 Task: Create a due date automation trigger when advanced on, on the monday of the week before a card is due add basic assigned to member @aryan at 11:00 AM.
Action: Mouse moved to (1364, 122)
Screenshot: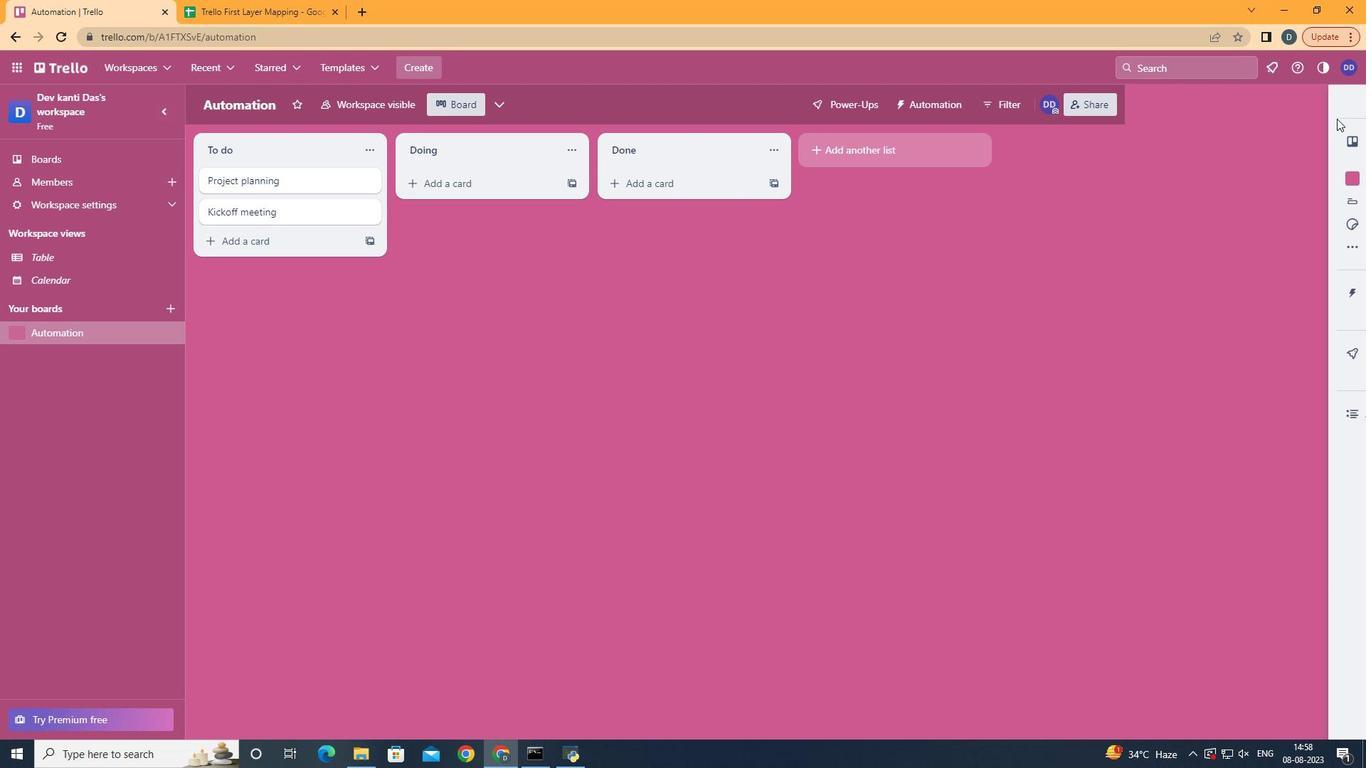 
Action: Mouse pressed left at (1364, 122)
Screenshot: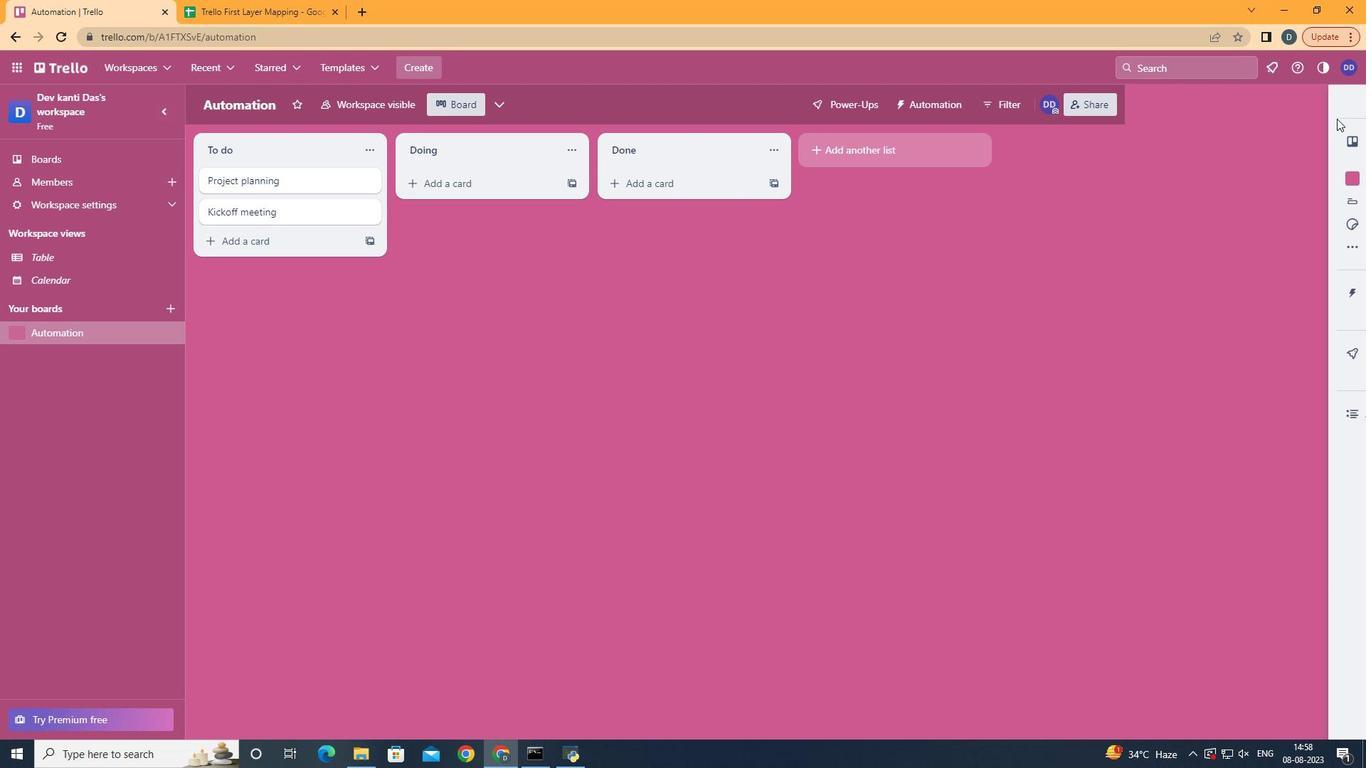 
Action: Mouse moved to (1217, 318)
Screenshot: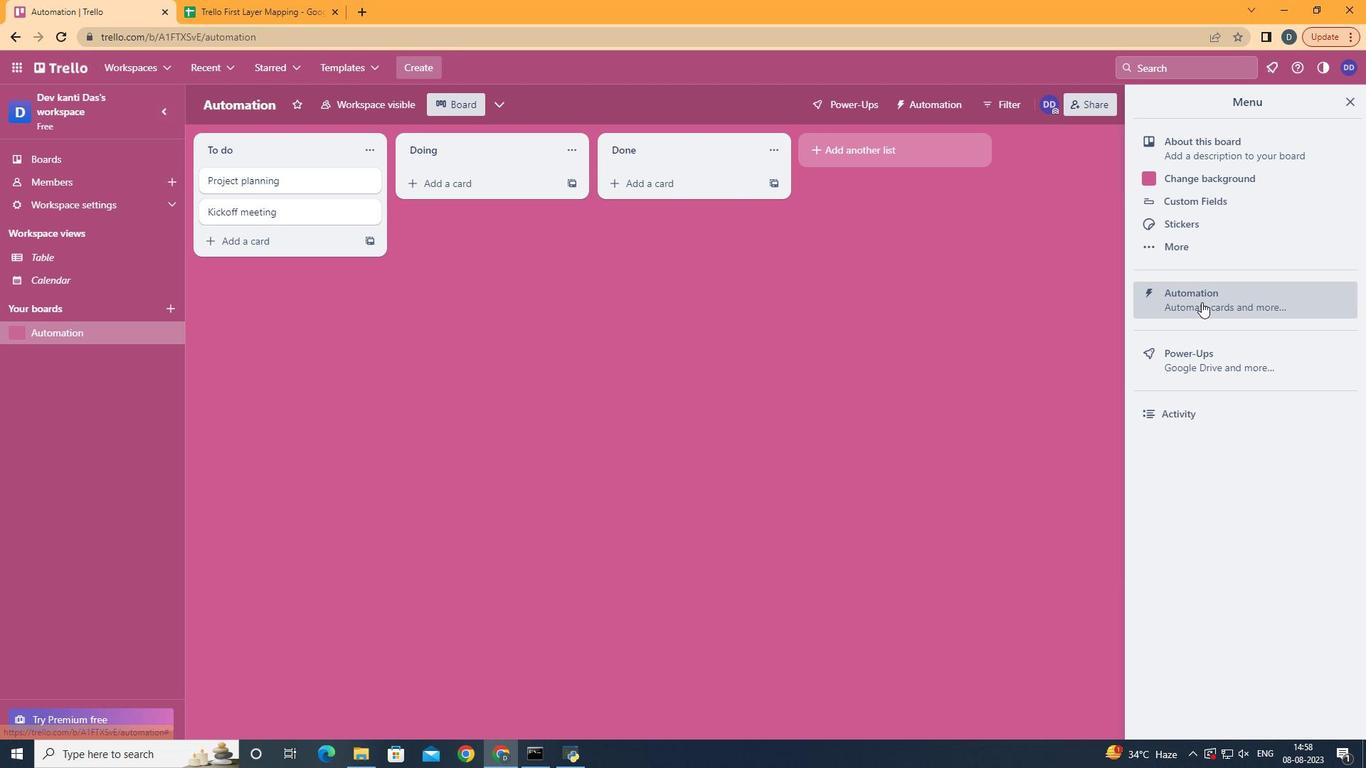 
Action: Mouse pressed left at (1217, 318)
Screenshot: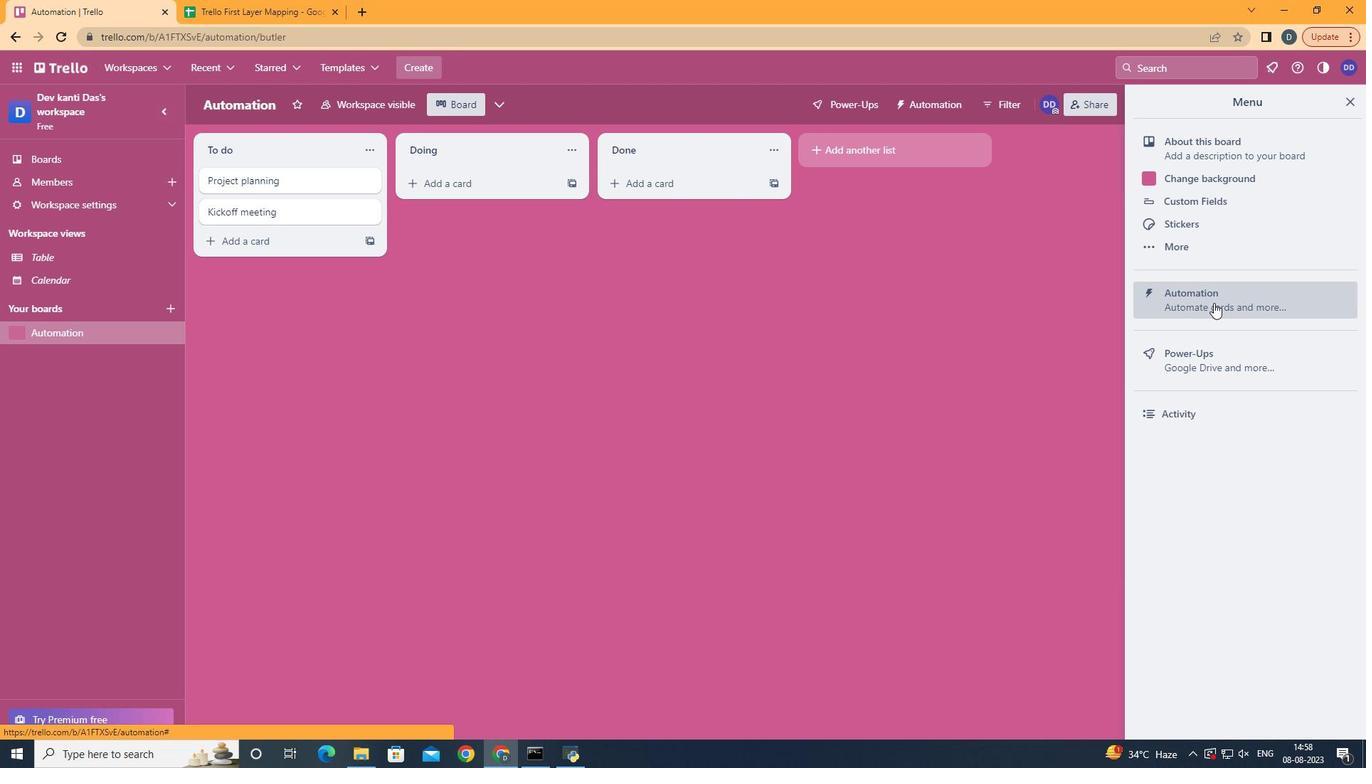 
Action: Mouse moved to (241, 301)
Screenshot: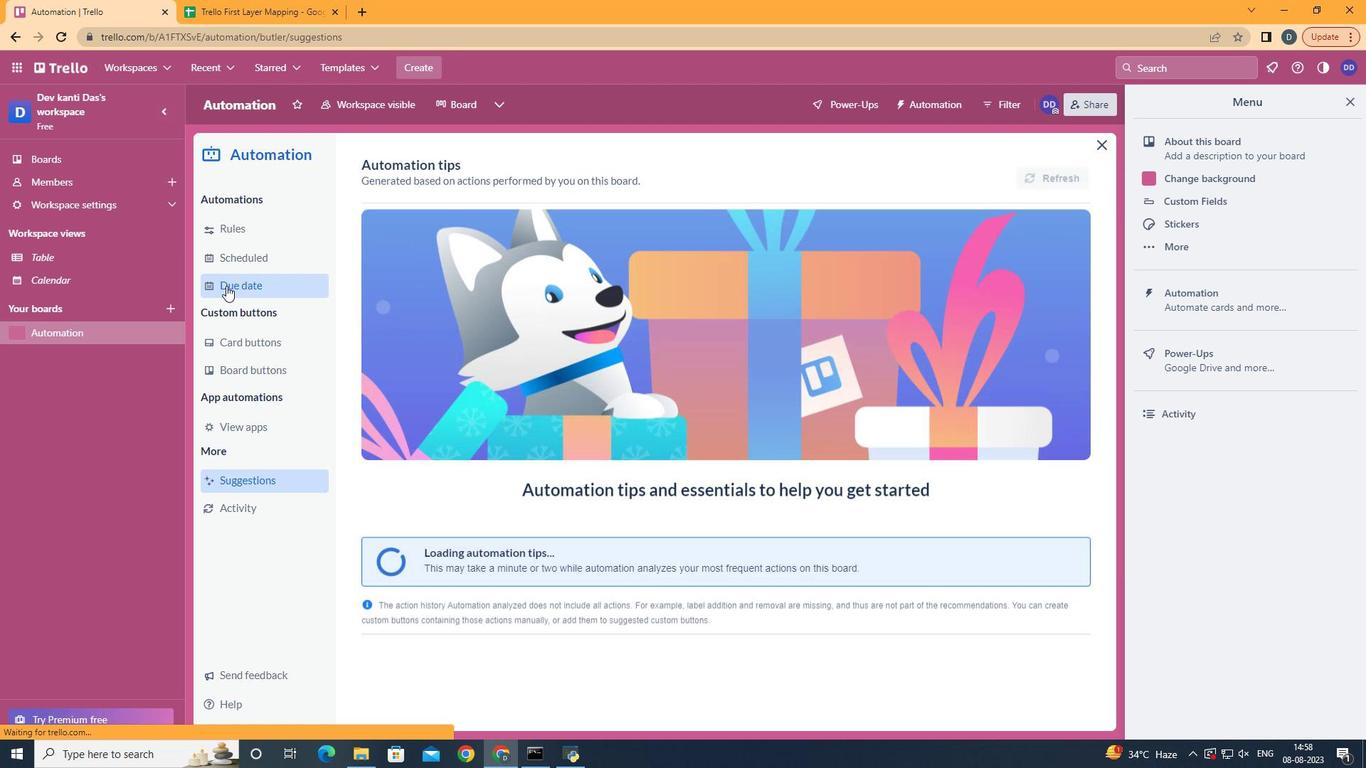 
Action: Mouse pressed left at (241, 301)
Screenshot: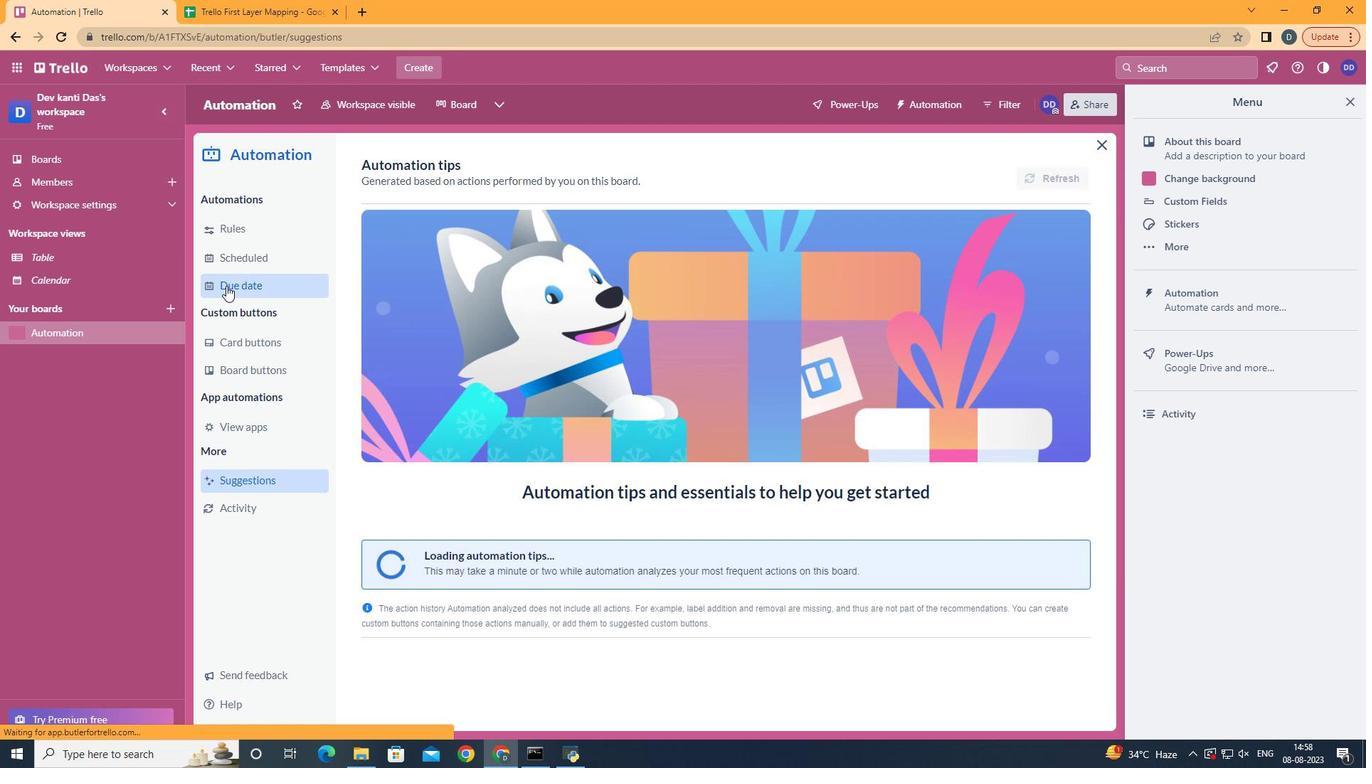 
Action: Mouse moved to (1019, 181)
Screenshot: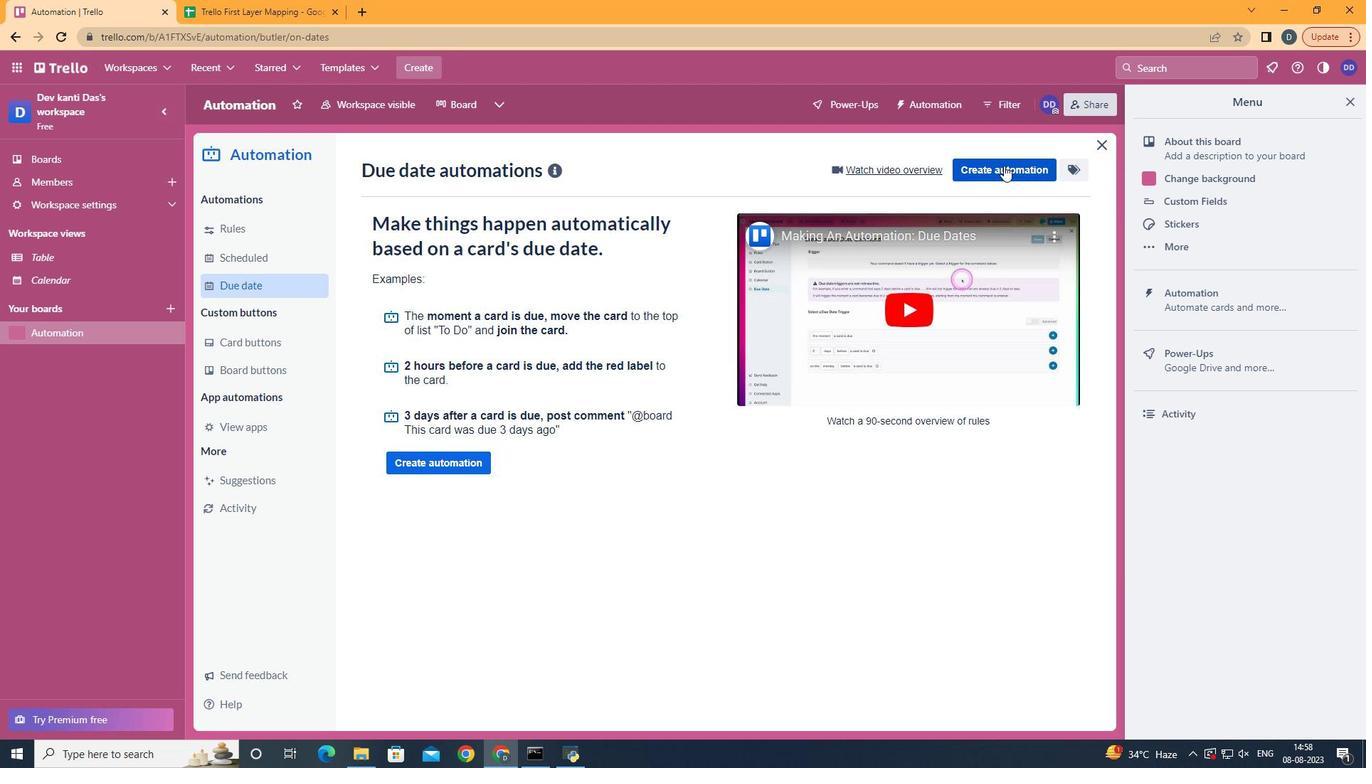 
Action: Mouse pressed left at (1019, 181)
Screenshot: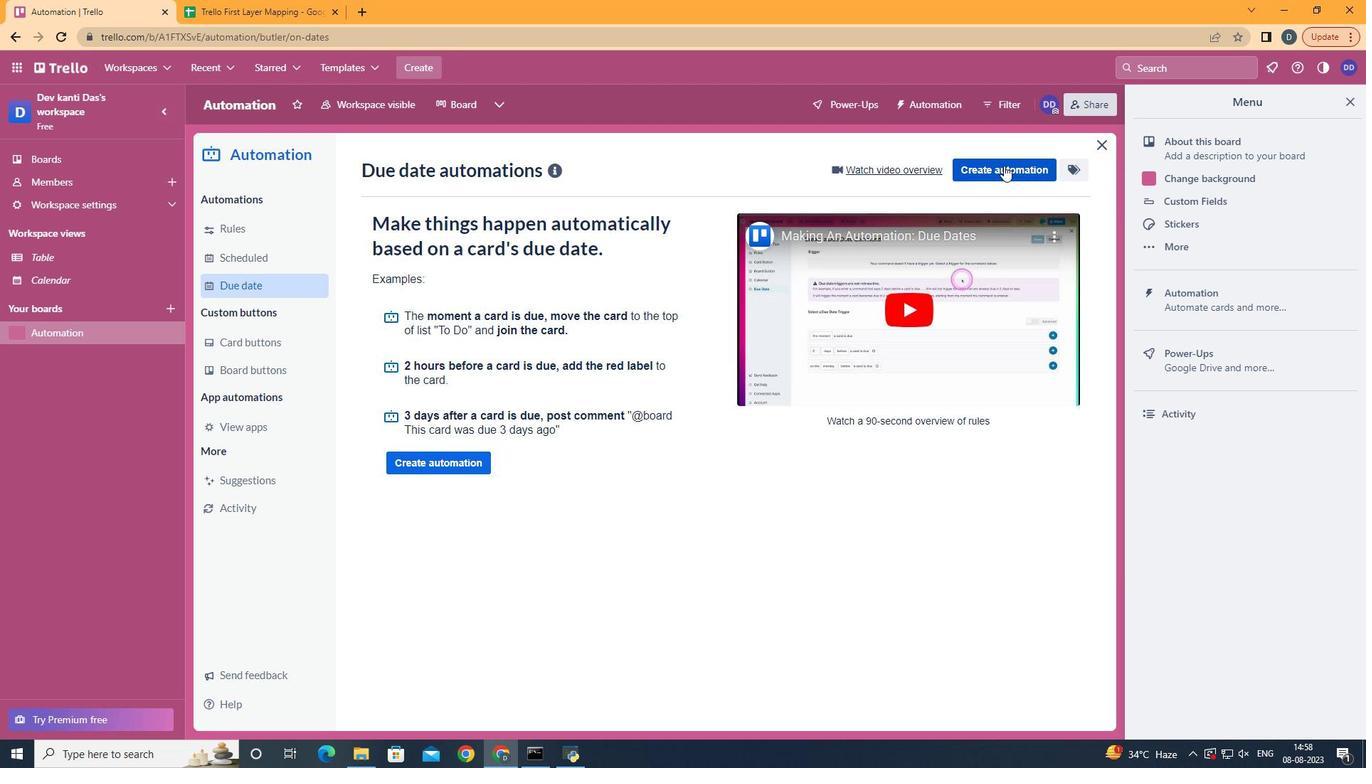 
Action: Mouse moved to (761, 323)
Screenshot: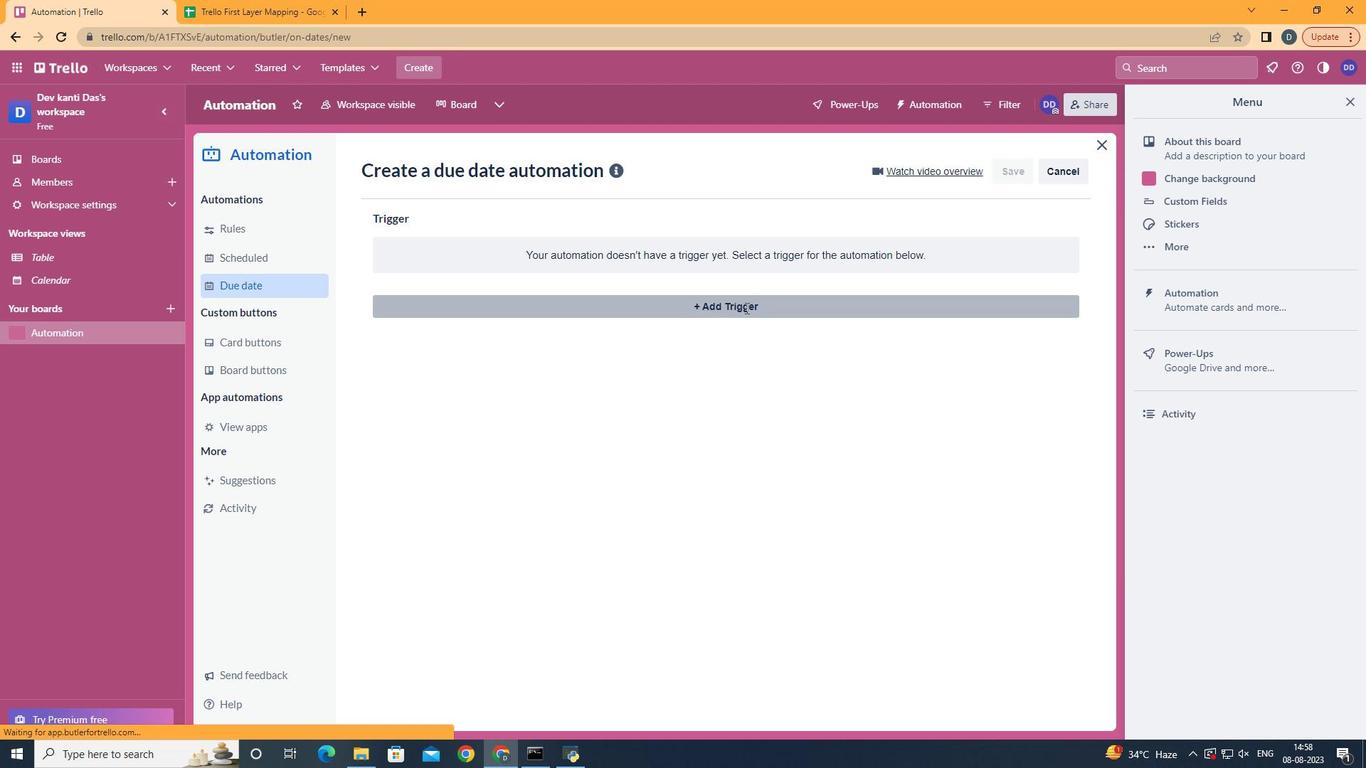 
Action: Mouse pressed left at (761, 323)
Screenshot: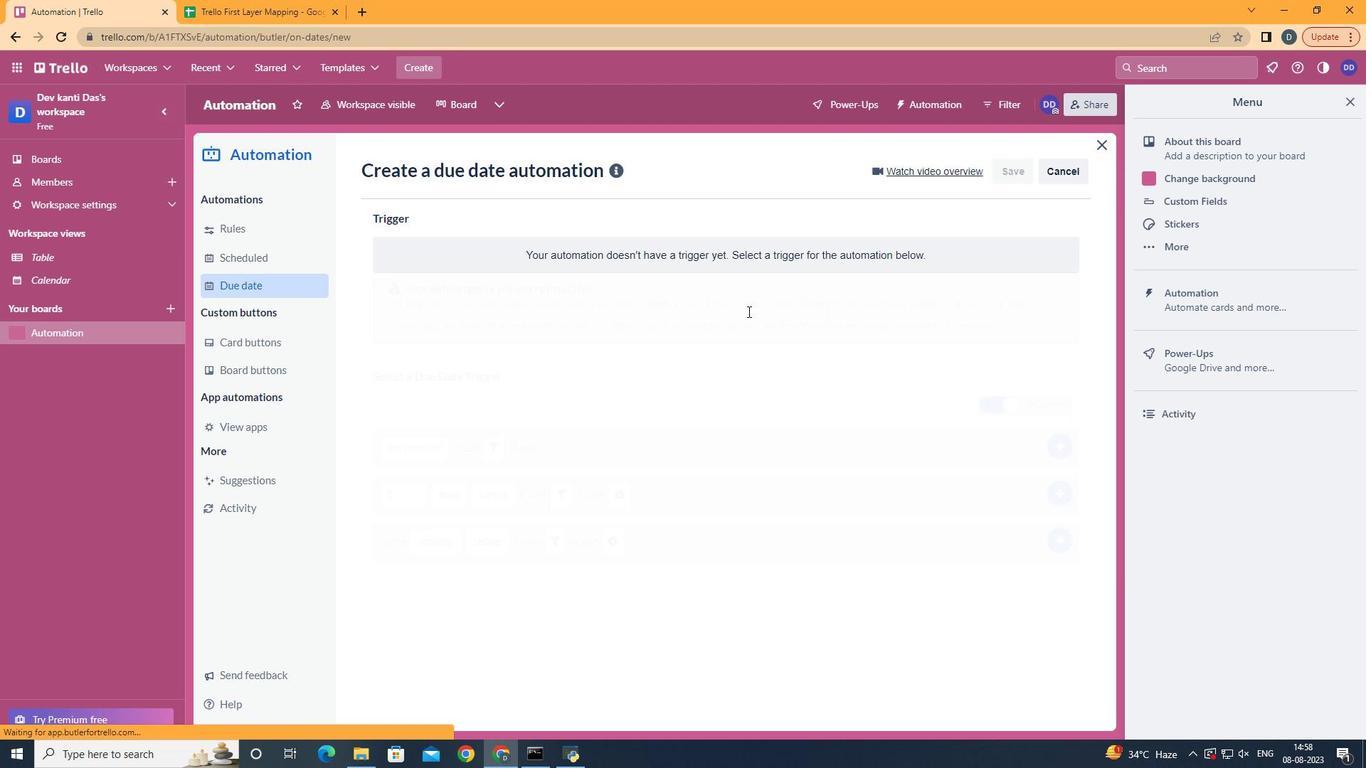 
Action: Mouse moved to (519, 702)
Screenshot: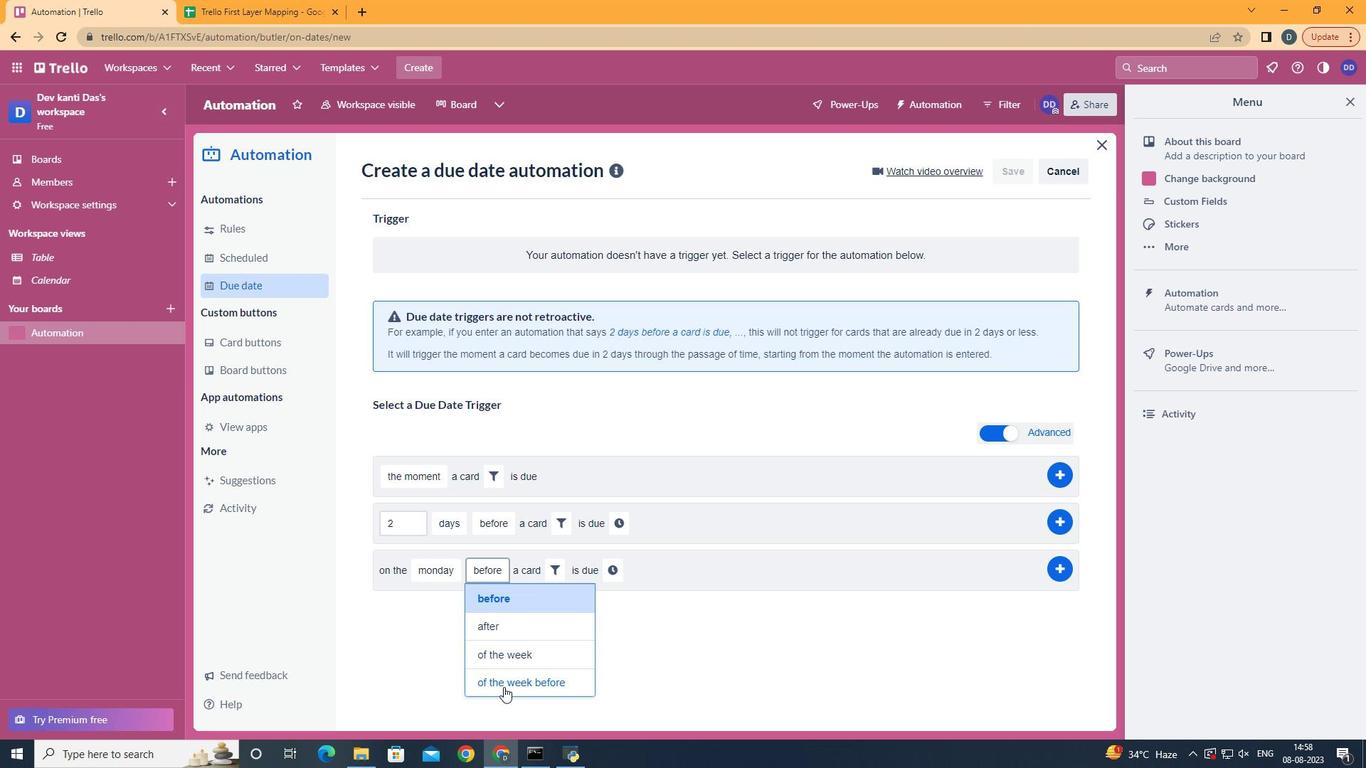 
Action: Mouse pressed left at (519, 702)
Screenshot: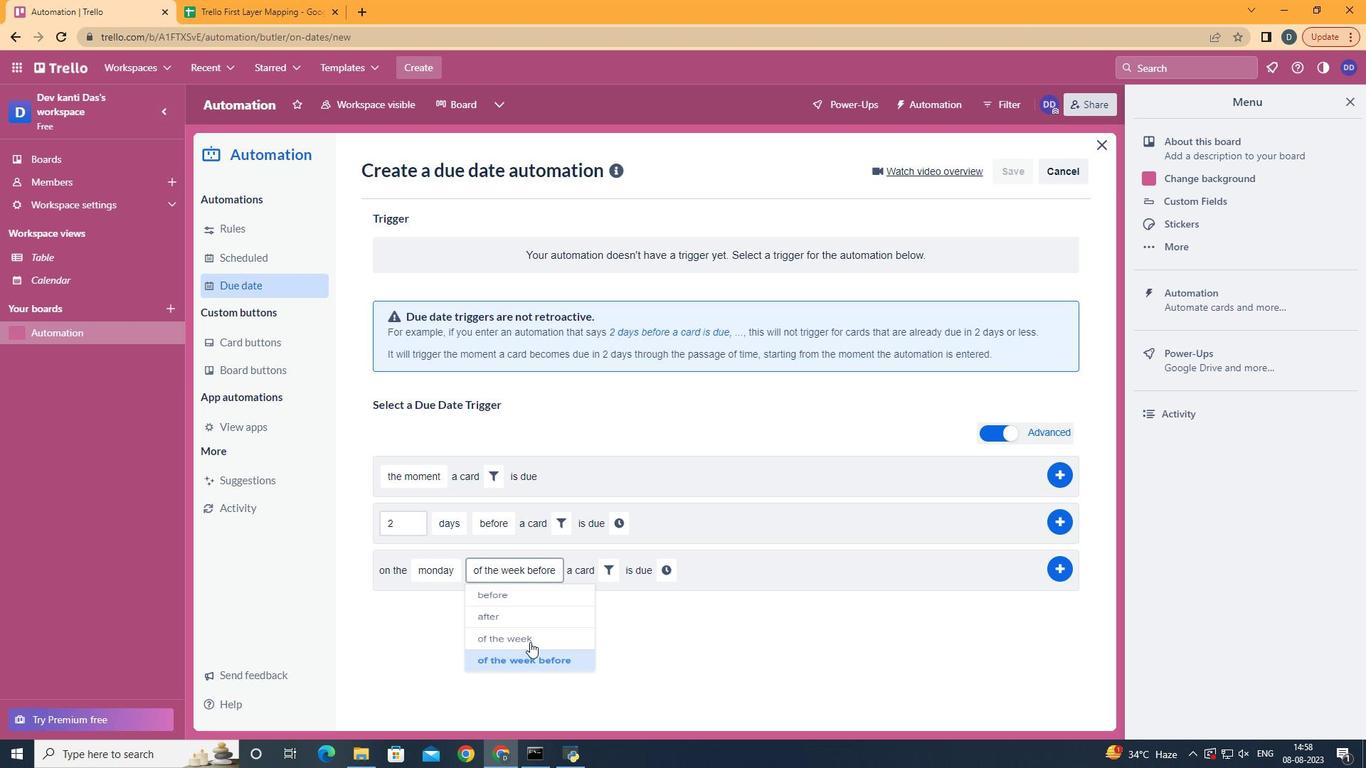 
Action: Mouse moved to (627, 584)
Screenshot: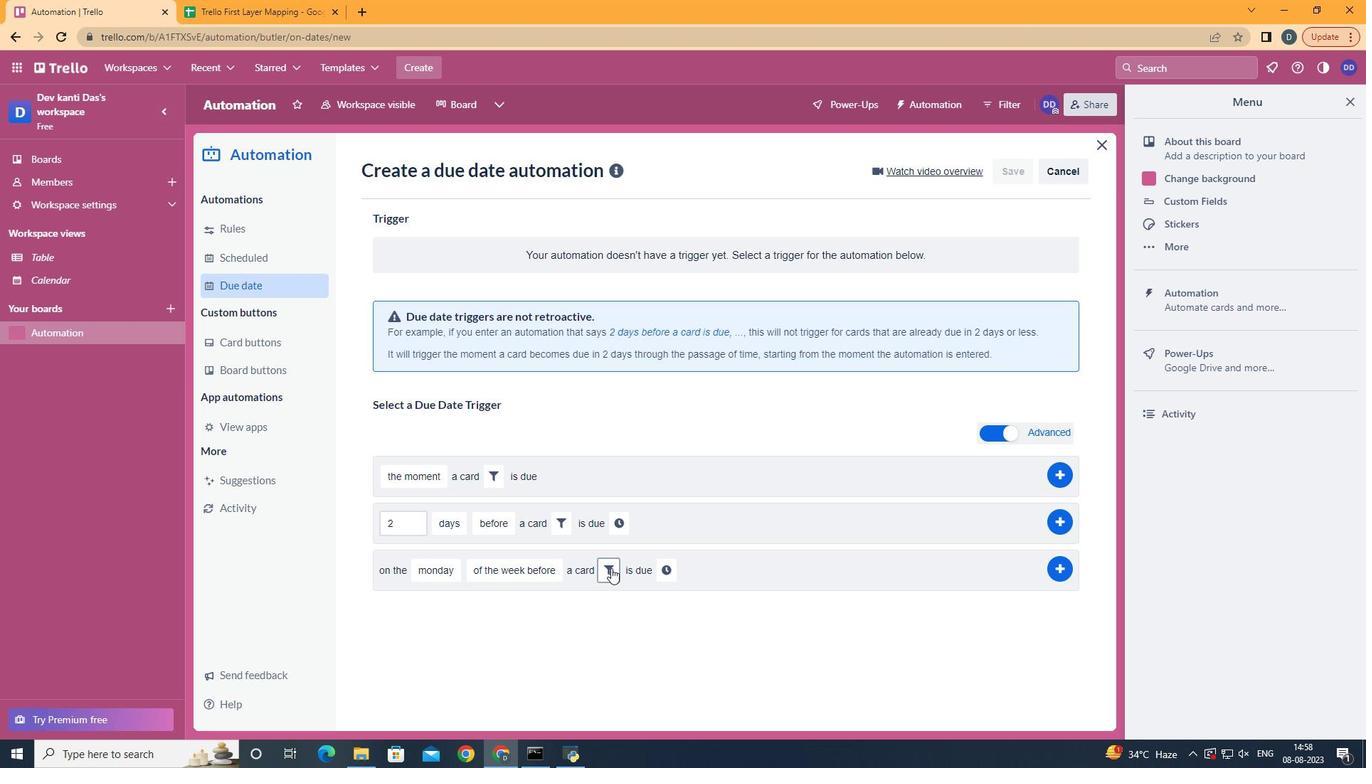 
Action: Mouse pressed left at (627, 584)
Screenshot: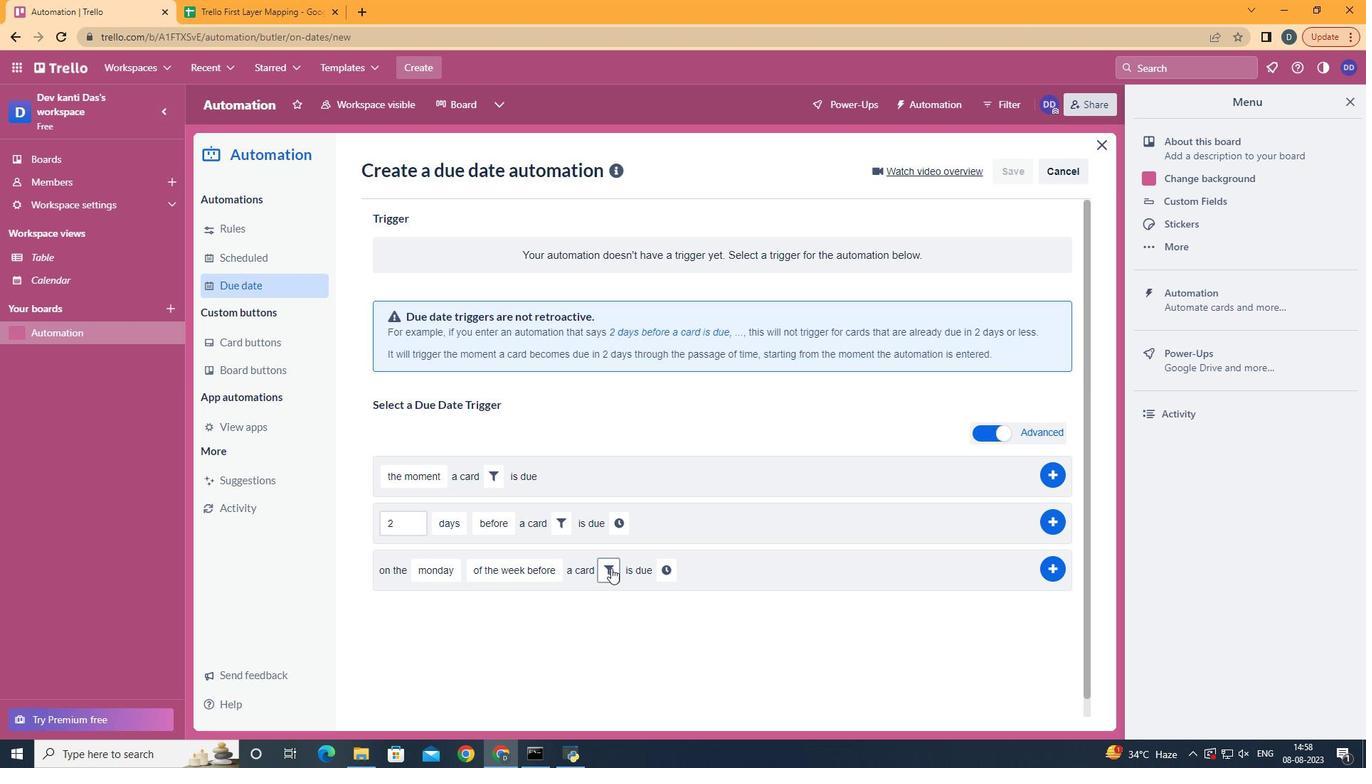 
Action: Mouse moved to (681, 666)
Screenshot: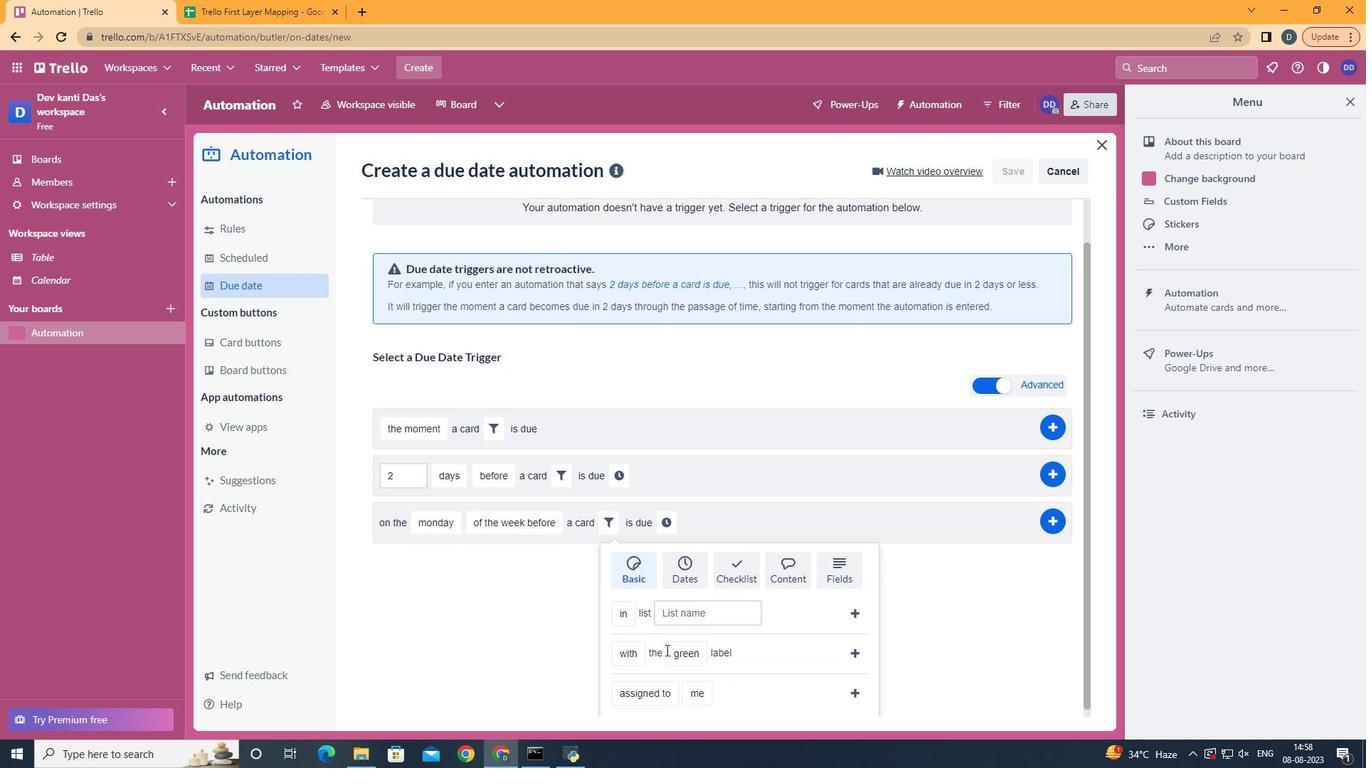 
Action: Mouse scrolled (681, 665) with delta (0, 0)
Screenshot: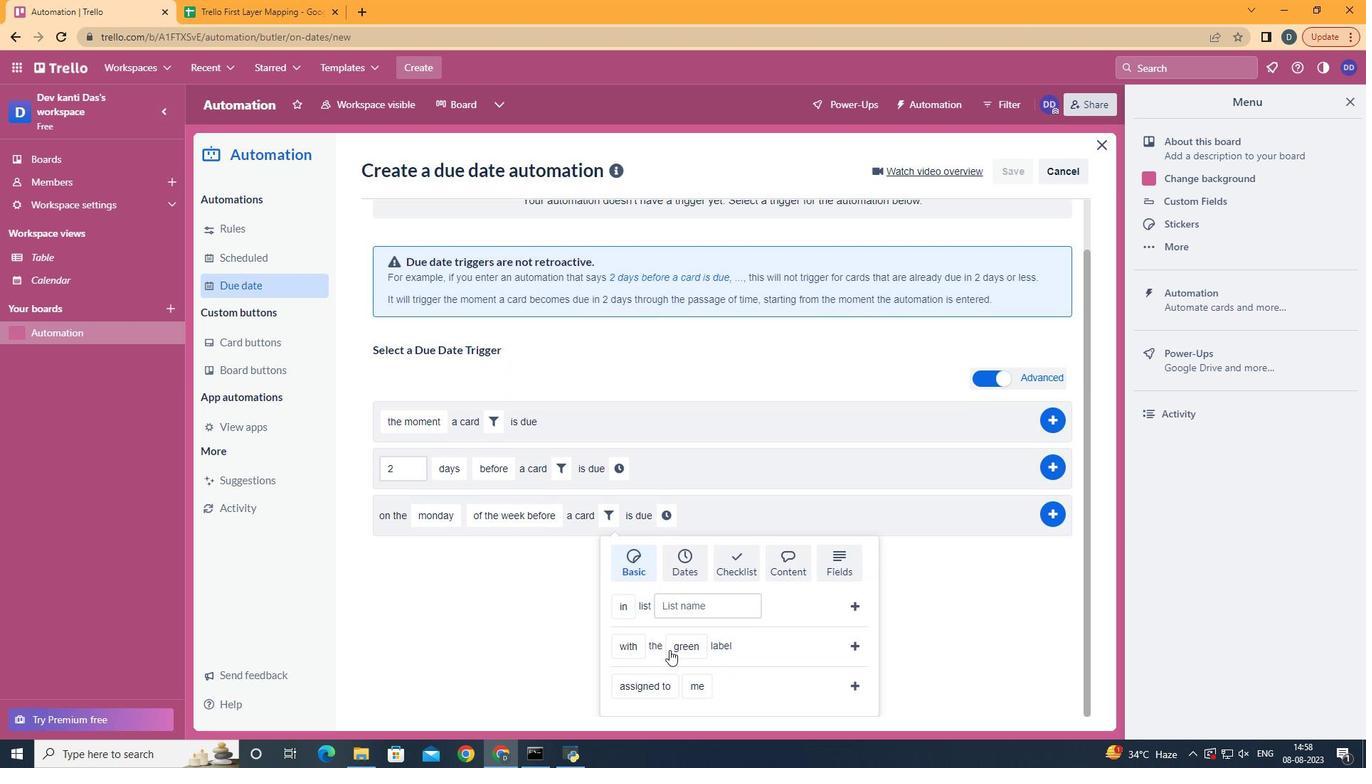 
Action: Mouse scrolled (681, 665) with delta (0, 0)
Screenshot: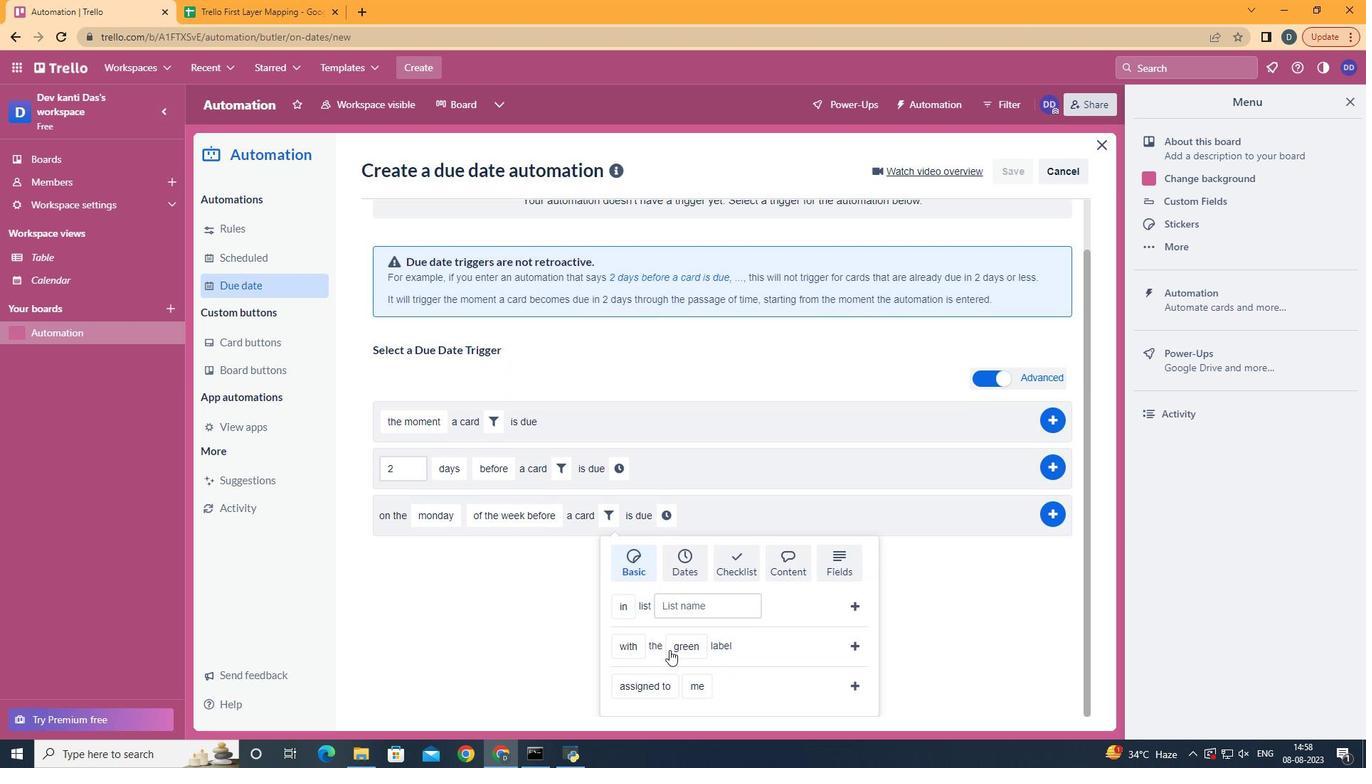 
Action: Mouse scrolled (681, 665) with delta (0, 0)
Screenshot: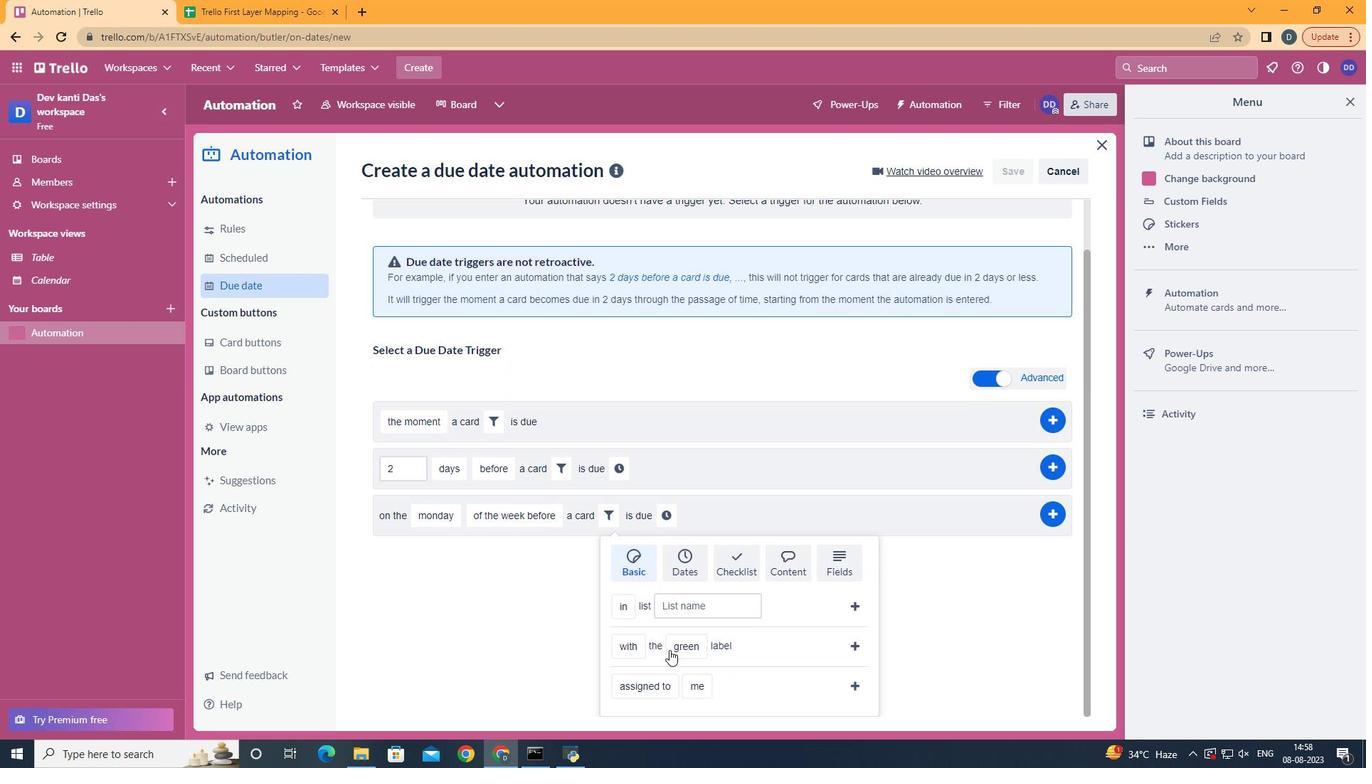
Action: Mouse moved to (700, 610)
Screenshot: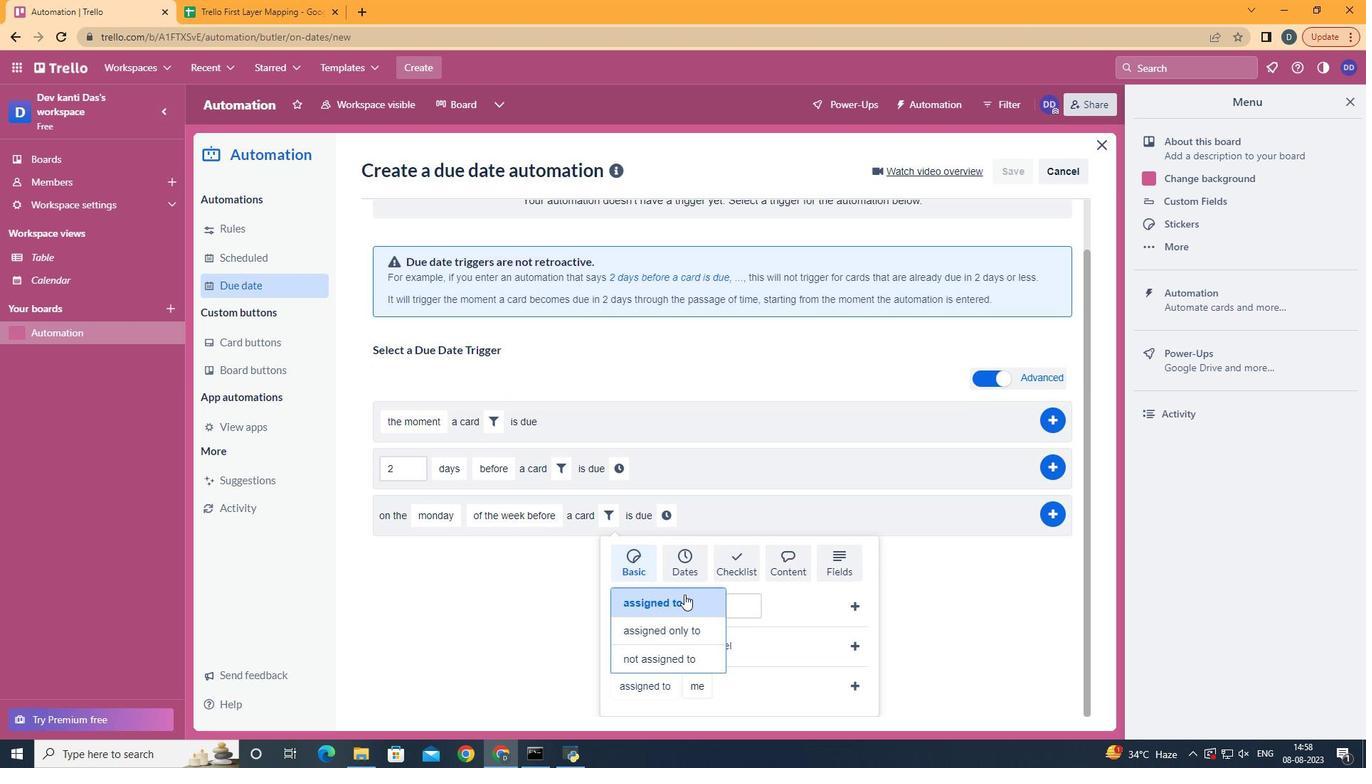 
Action: Mouse pressed left at (700, 610)
Screenshot: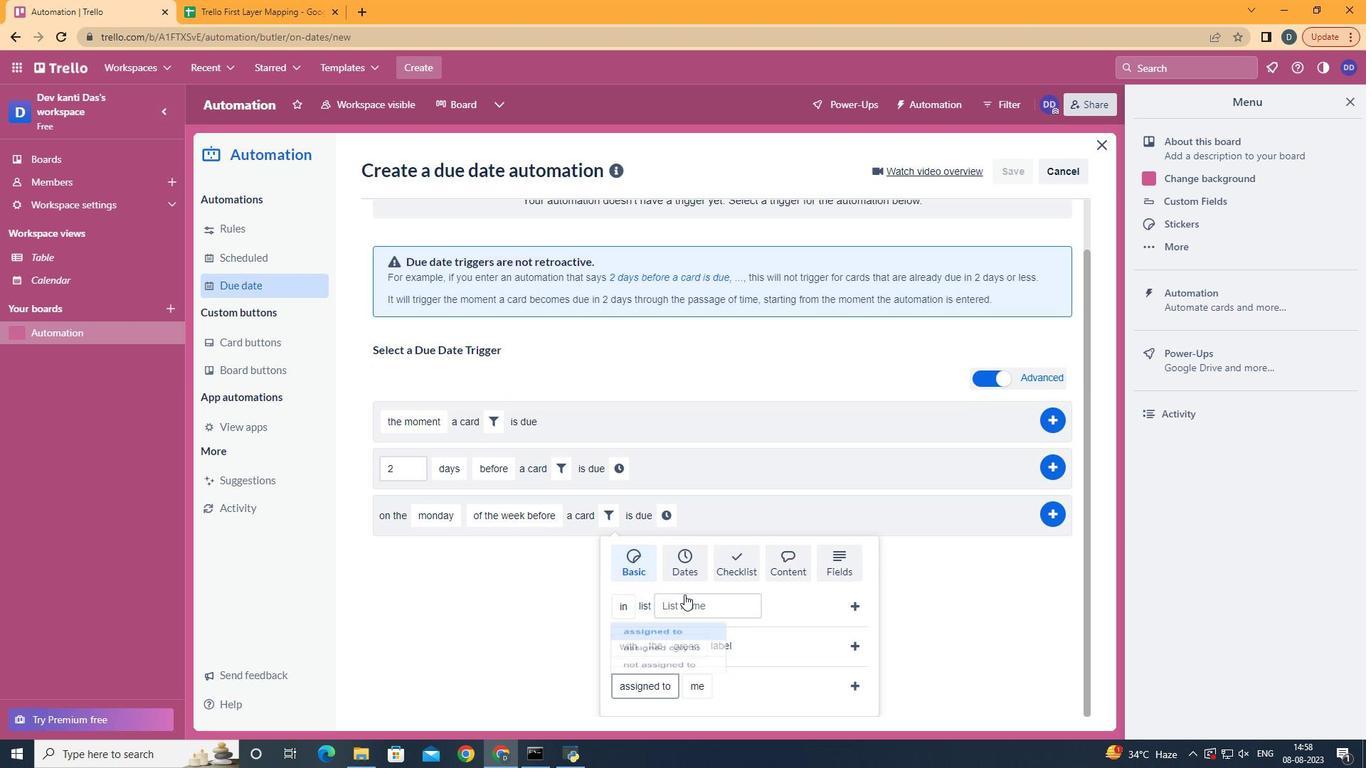 
Action: Mouse moved to (733, 681)
Screenshot: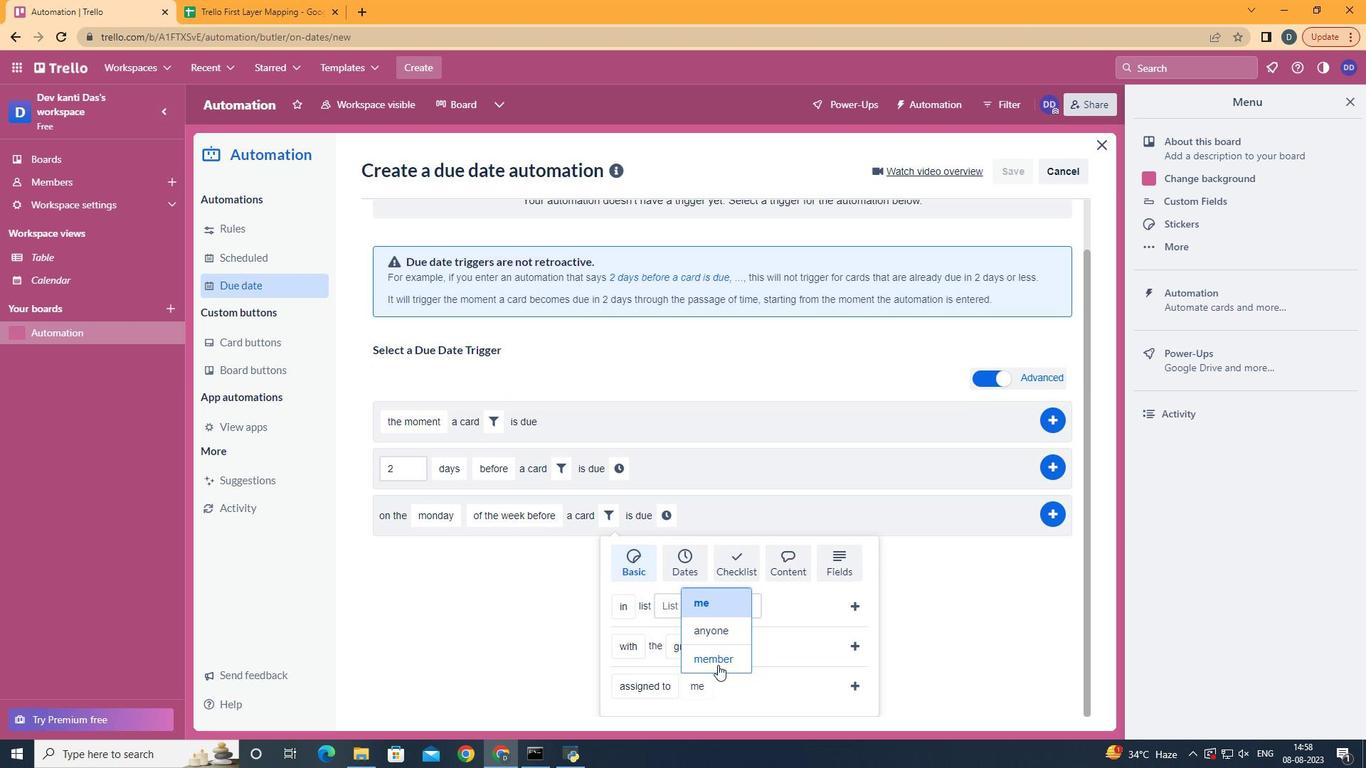 
Action: Mouse pressed left at (733, 681)
Screenshot: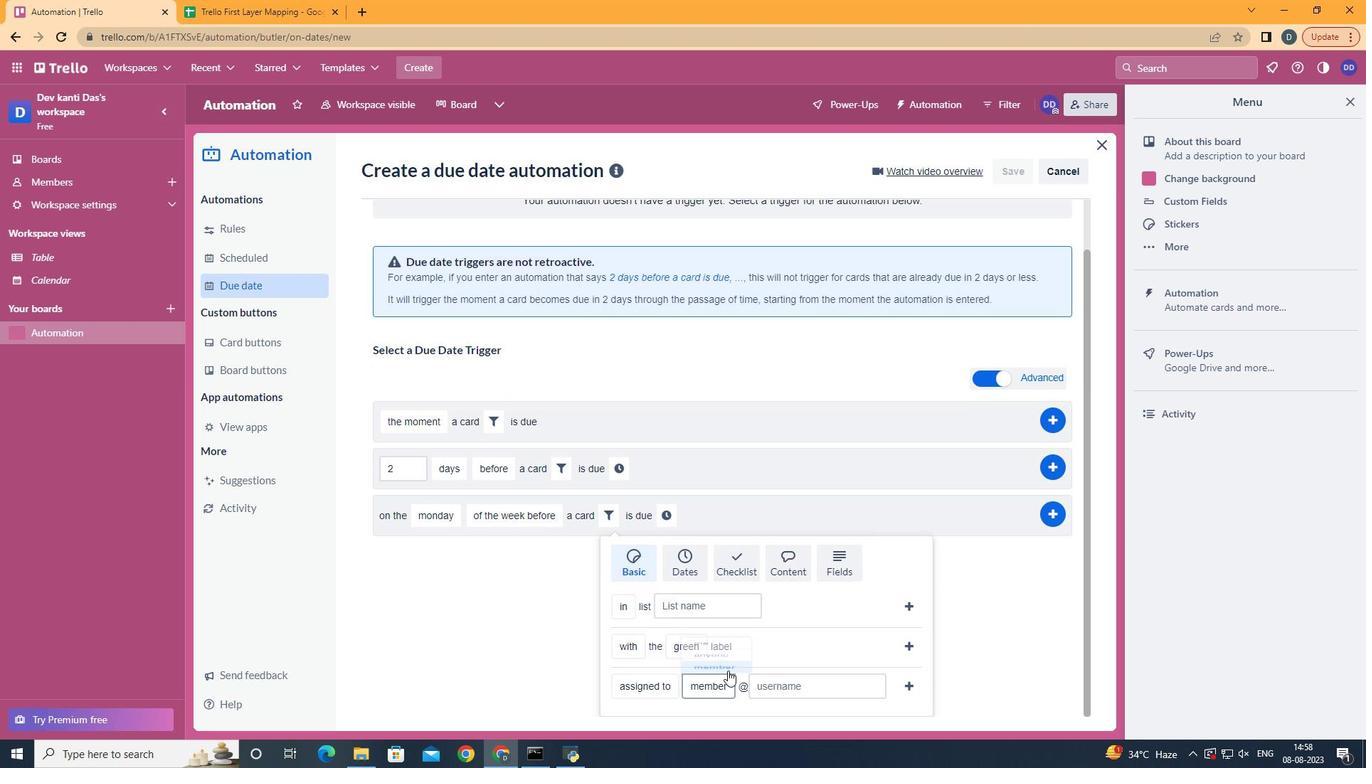 
Action: Mouse moved to (794, 713)
Screenshot: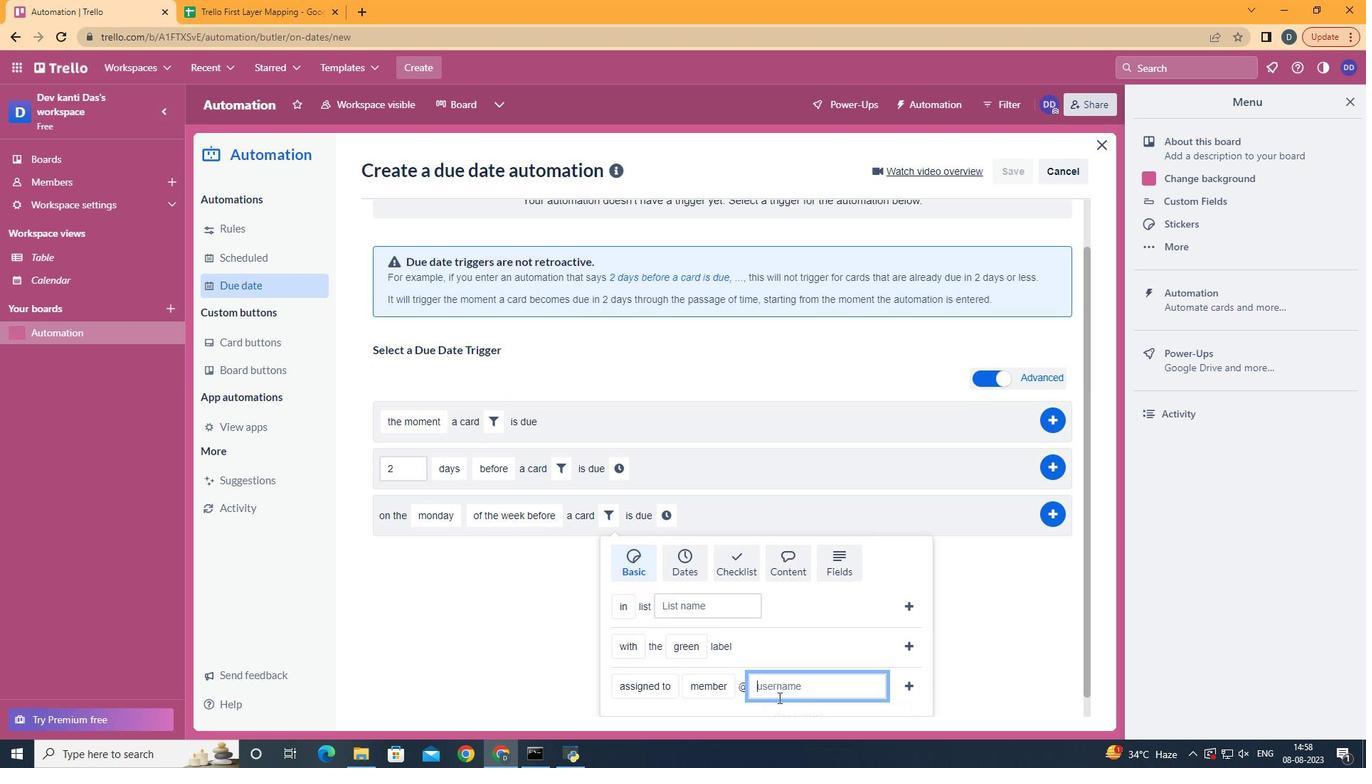 
Action: Mouse pressed left at (794, 713)
Screenshot: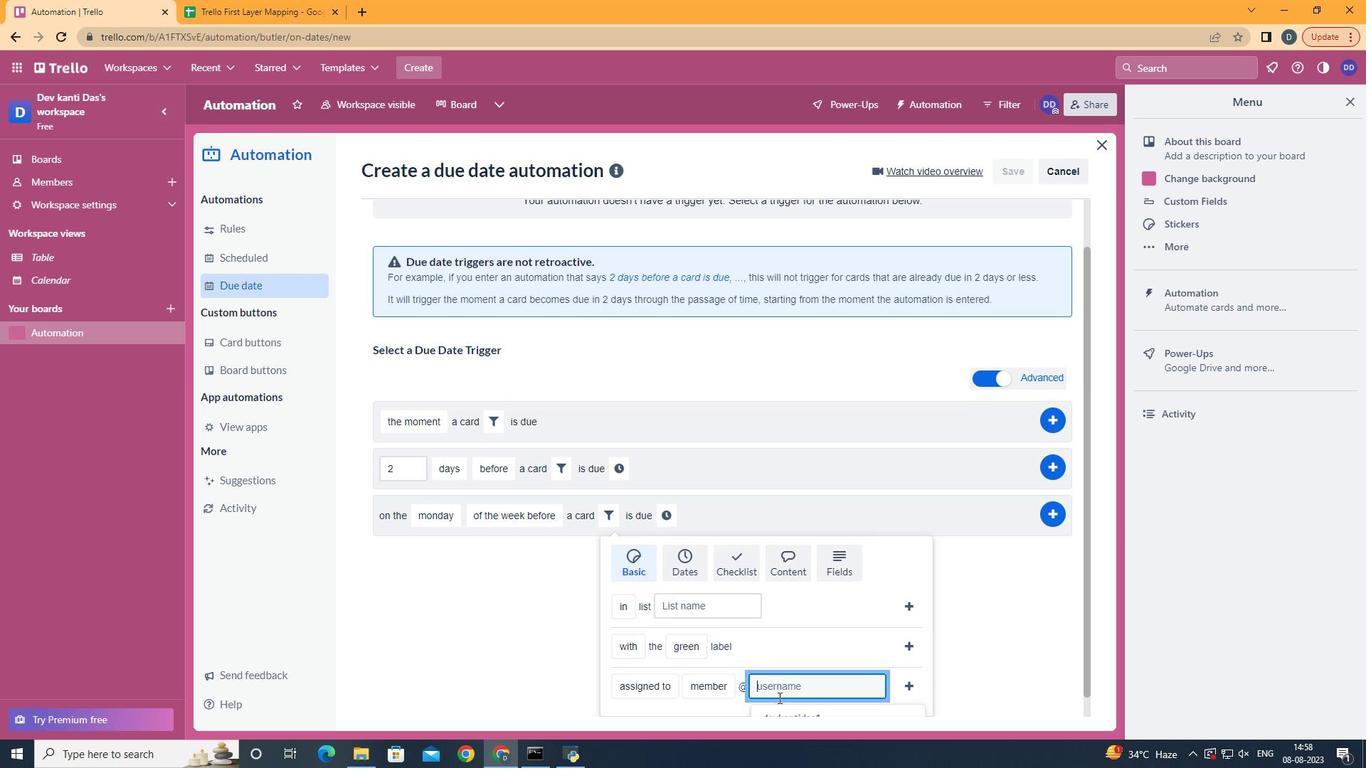 
Action: Key pressed aryan
Screenshot: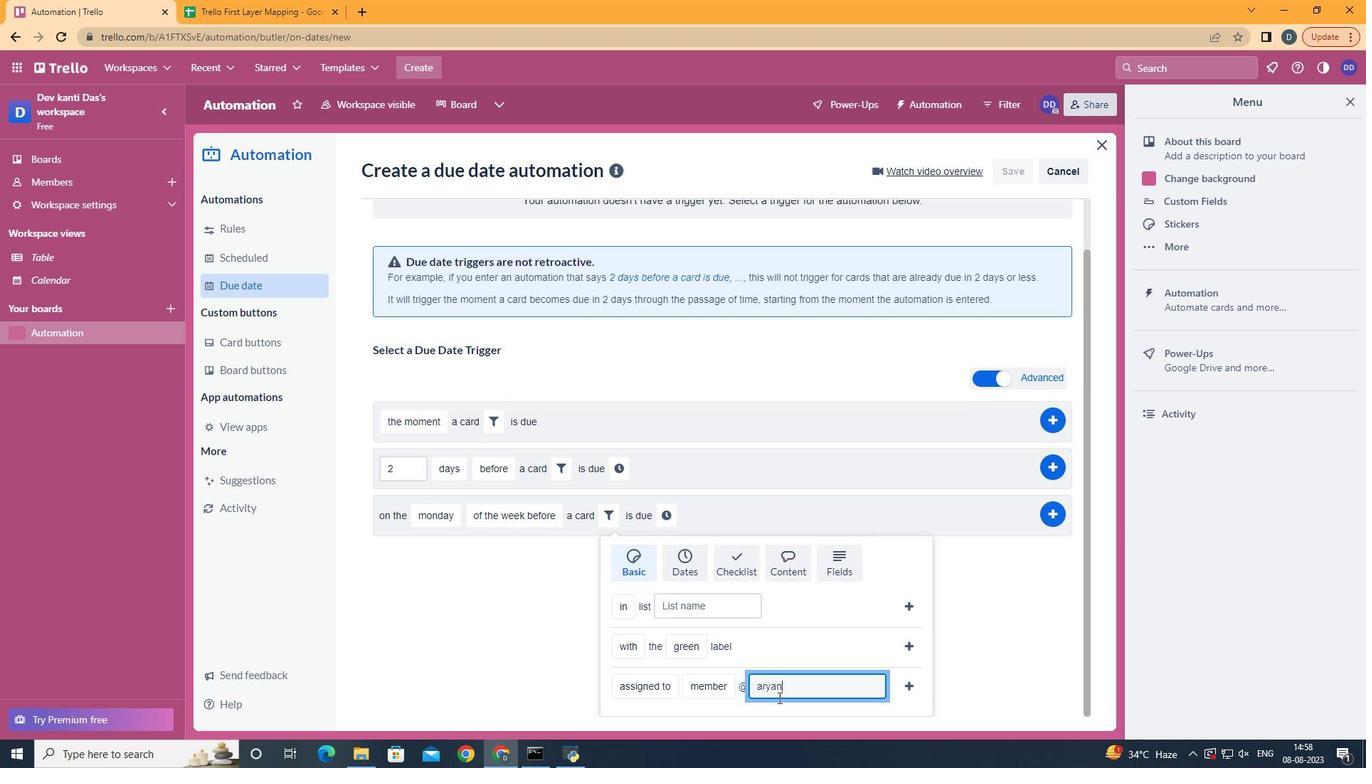 
Action: Mouse moved to (928, 704)
Screenshot: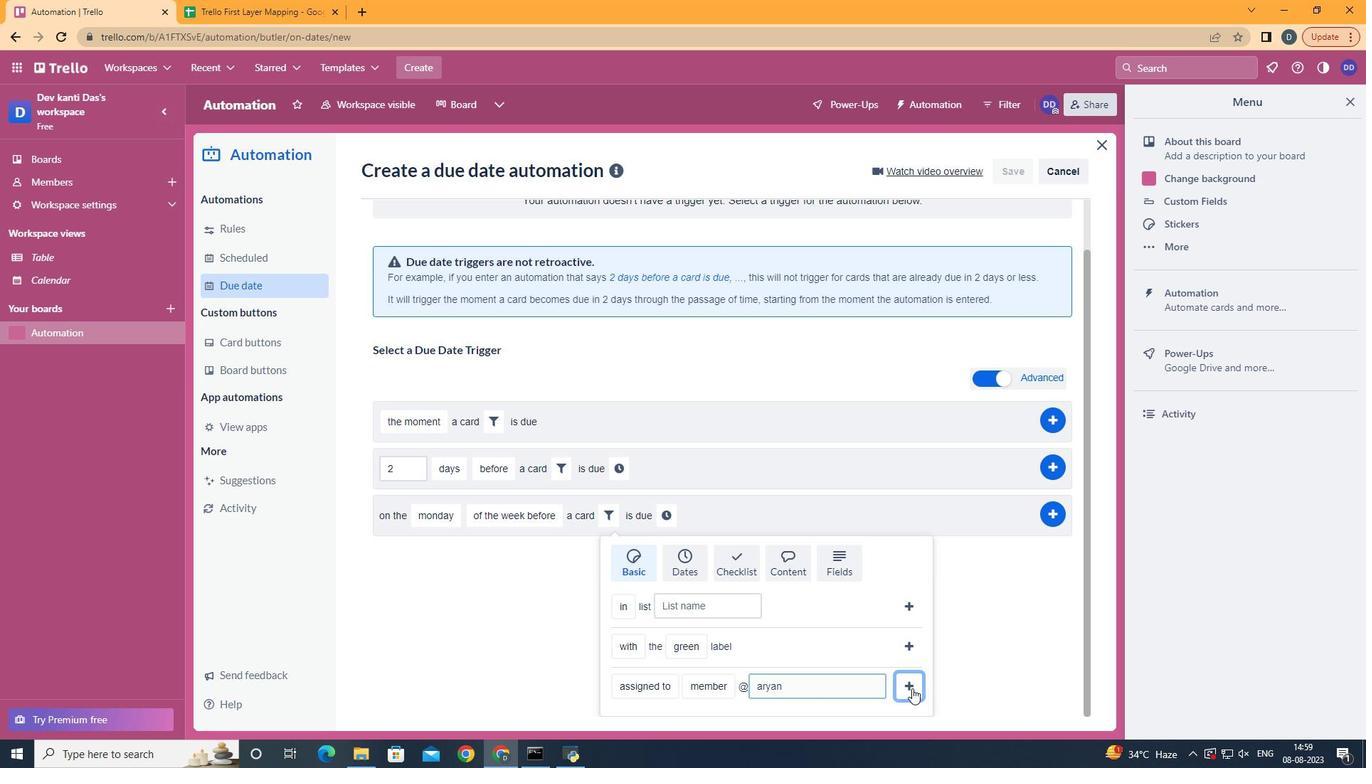 
Action: Mouse pressed left at (928, 704)
Screenshot: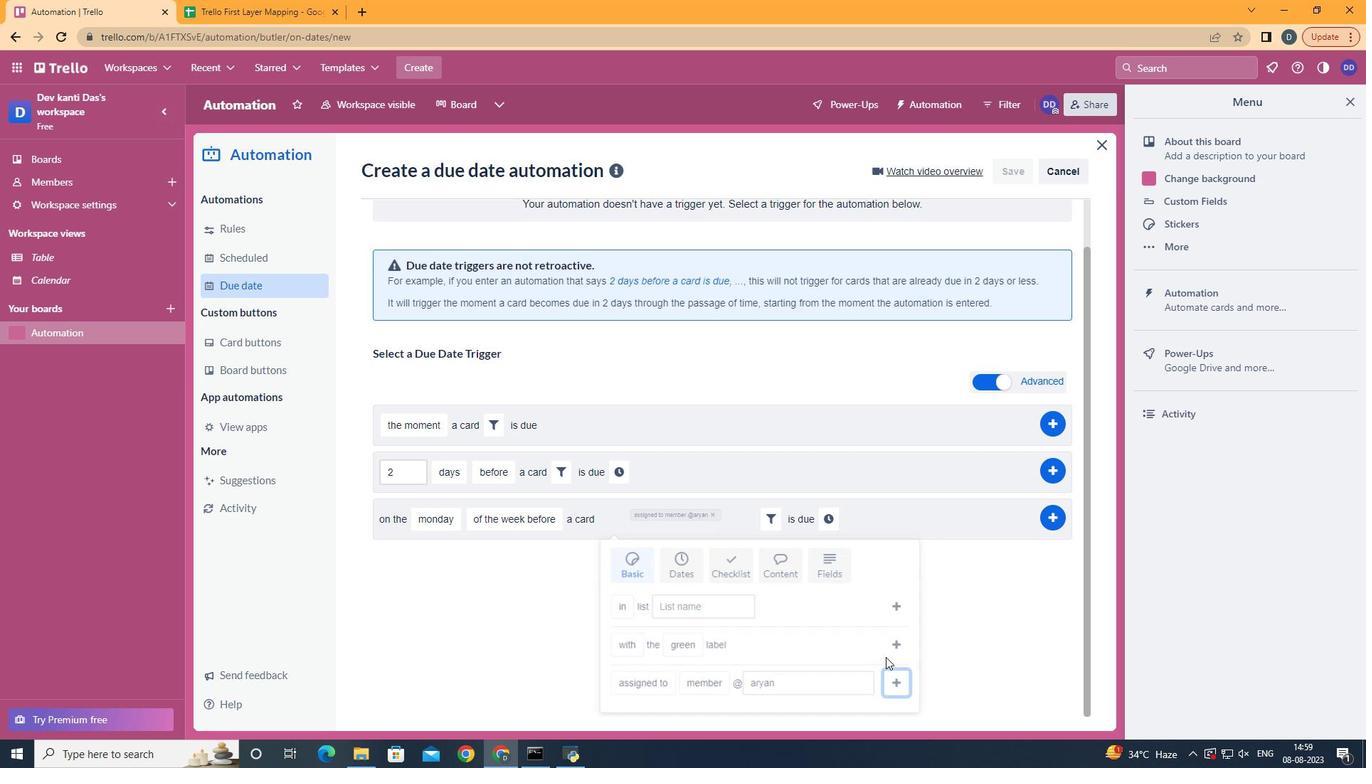 
Action: Mouse moved to (846, 585)
Screenshot: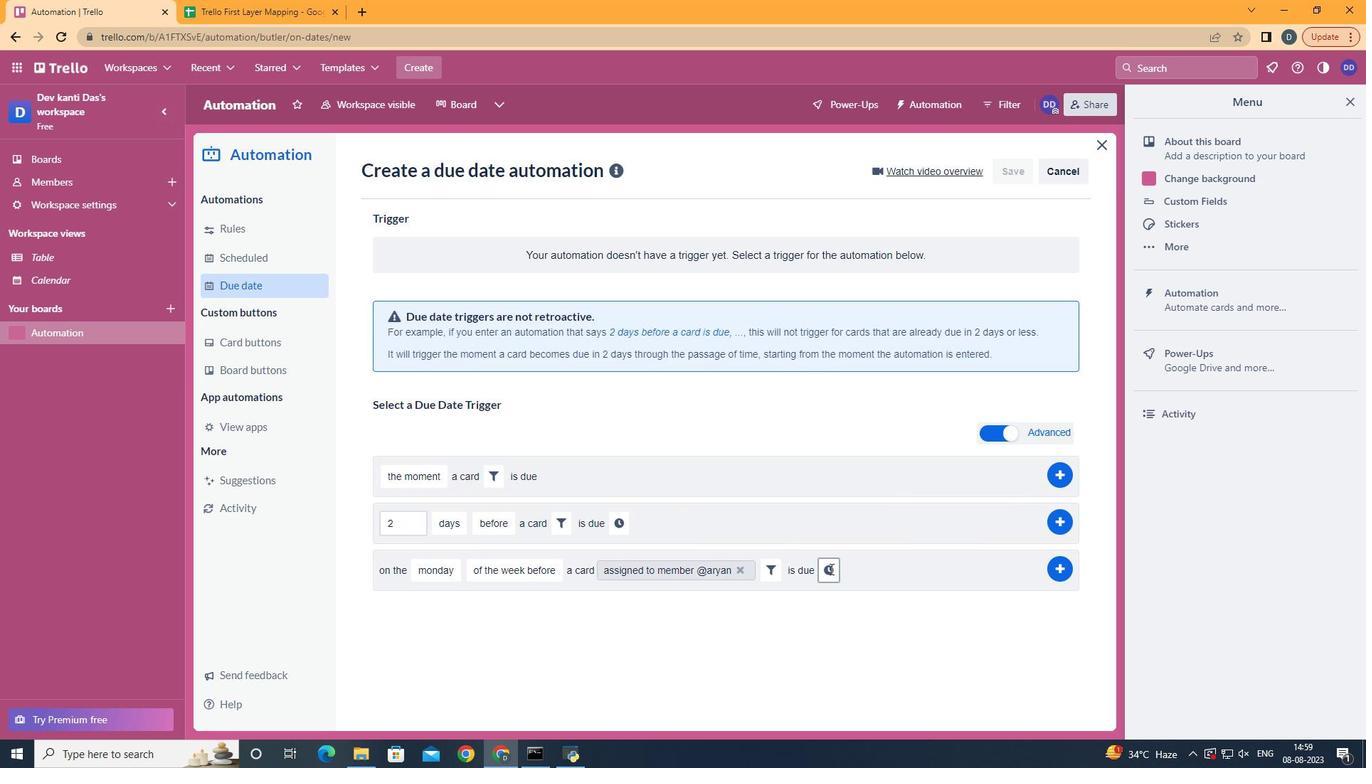 
Action: Mouse pressed left at (846, 585)
Screenshot: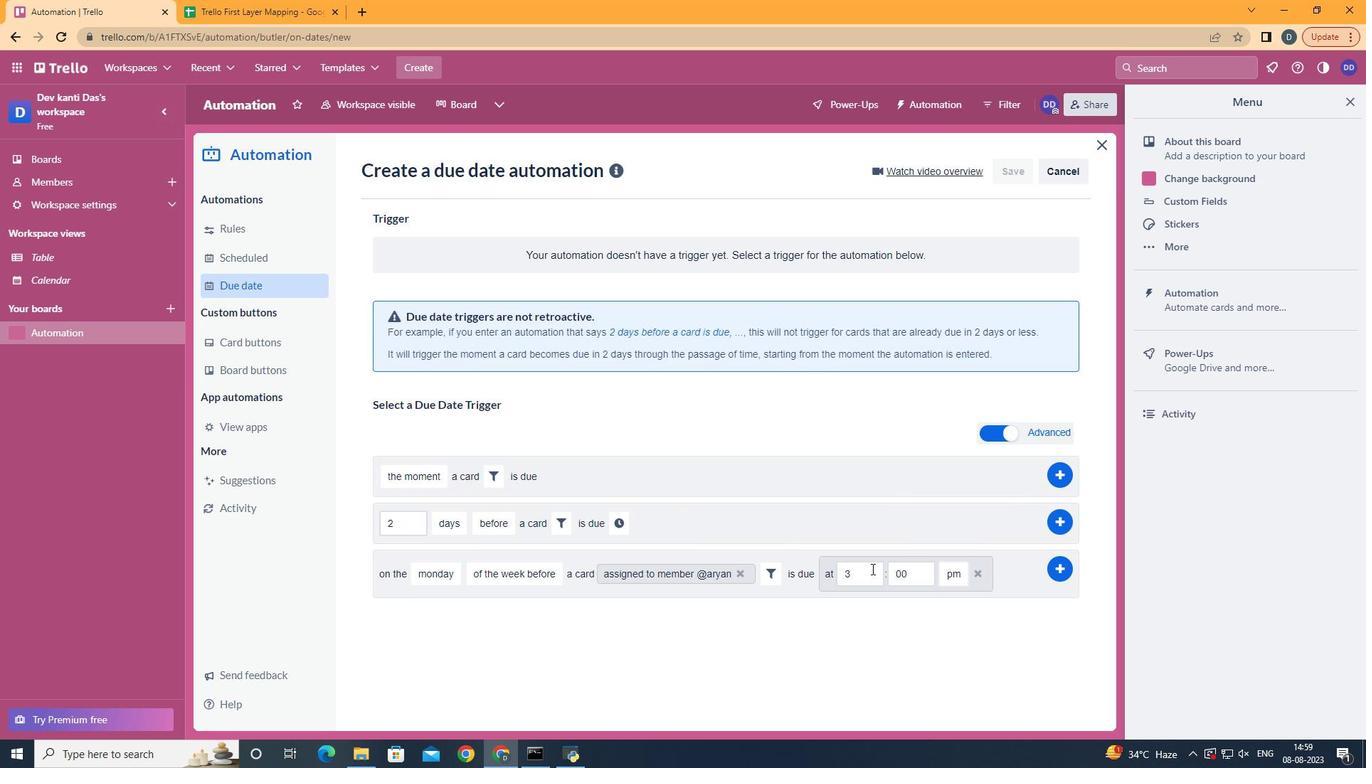 
Action: Mouse moved to (890, 585)
Screenshot: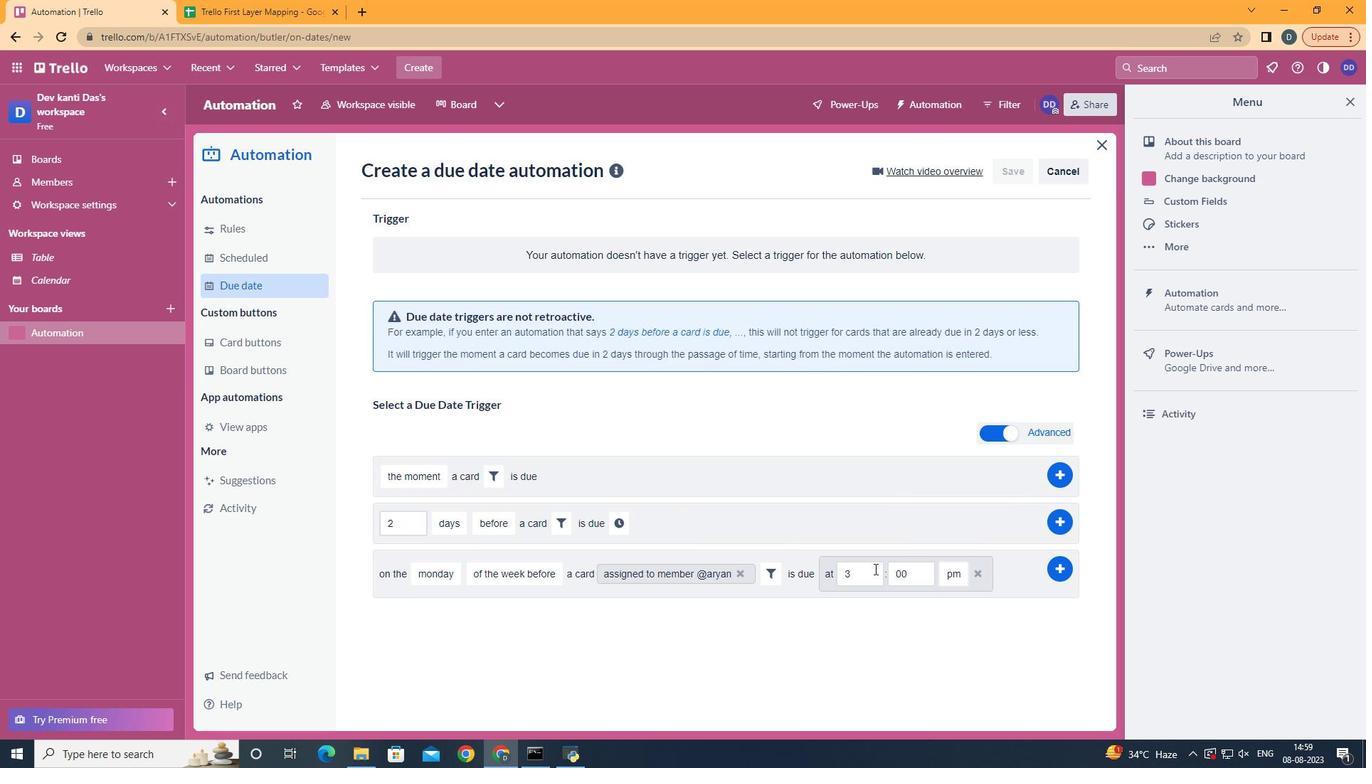 
Action: Mouse pressed left at (890, 585)
Screenshot: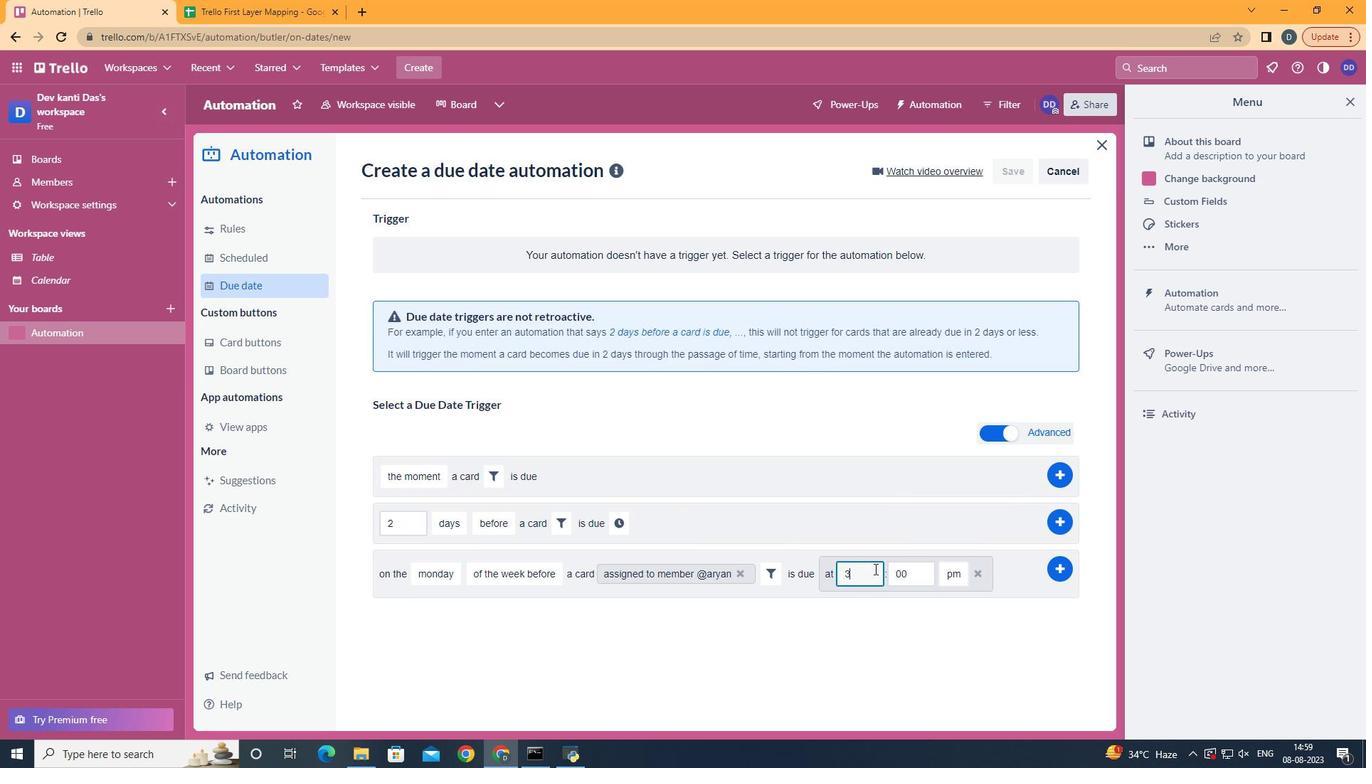 
Action: Key pressed <Key.backspace>11
Screenshot: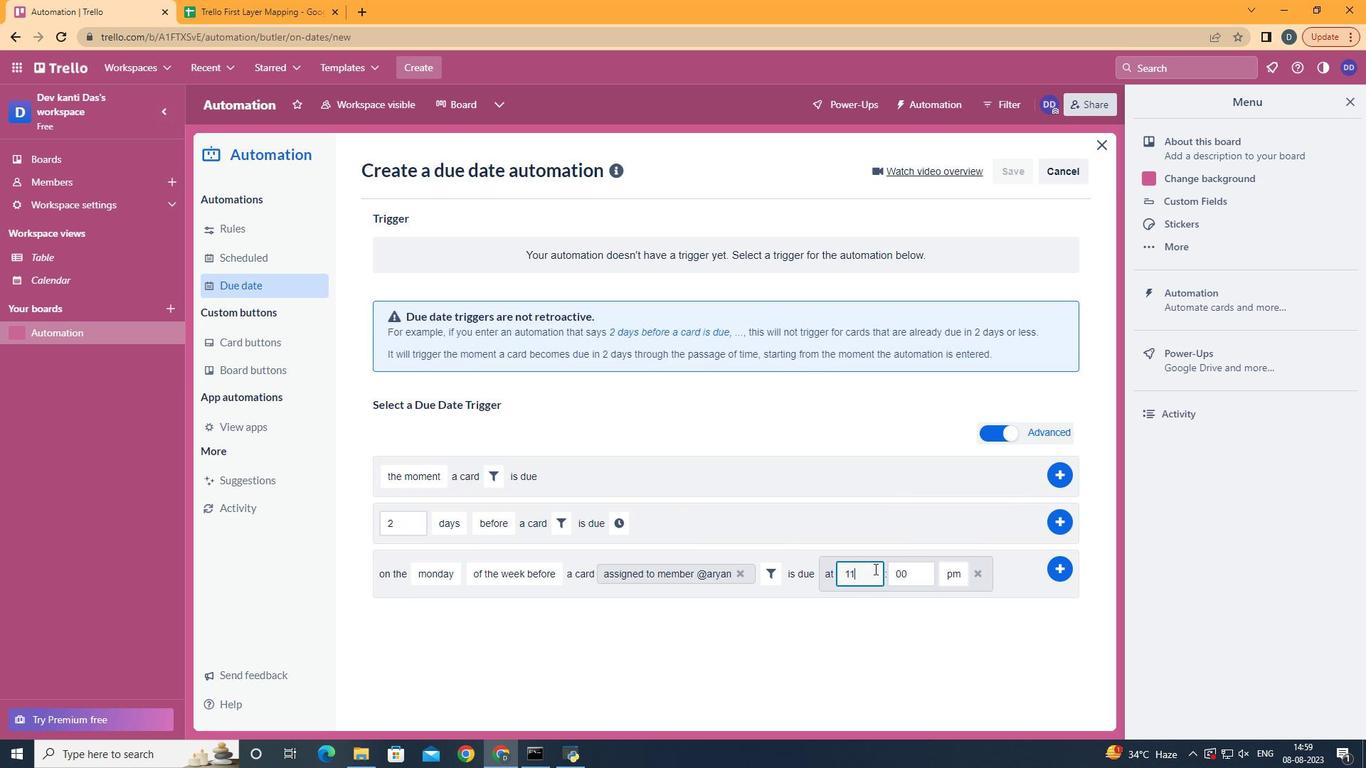 
Action: Mouse moved to (966, 617)
Screenshot: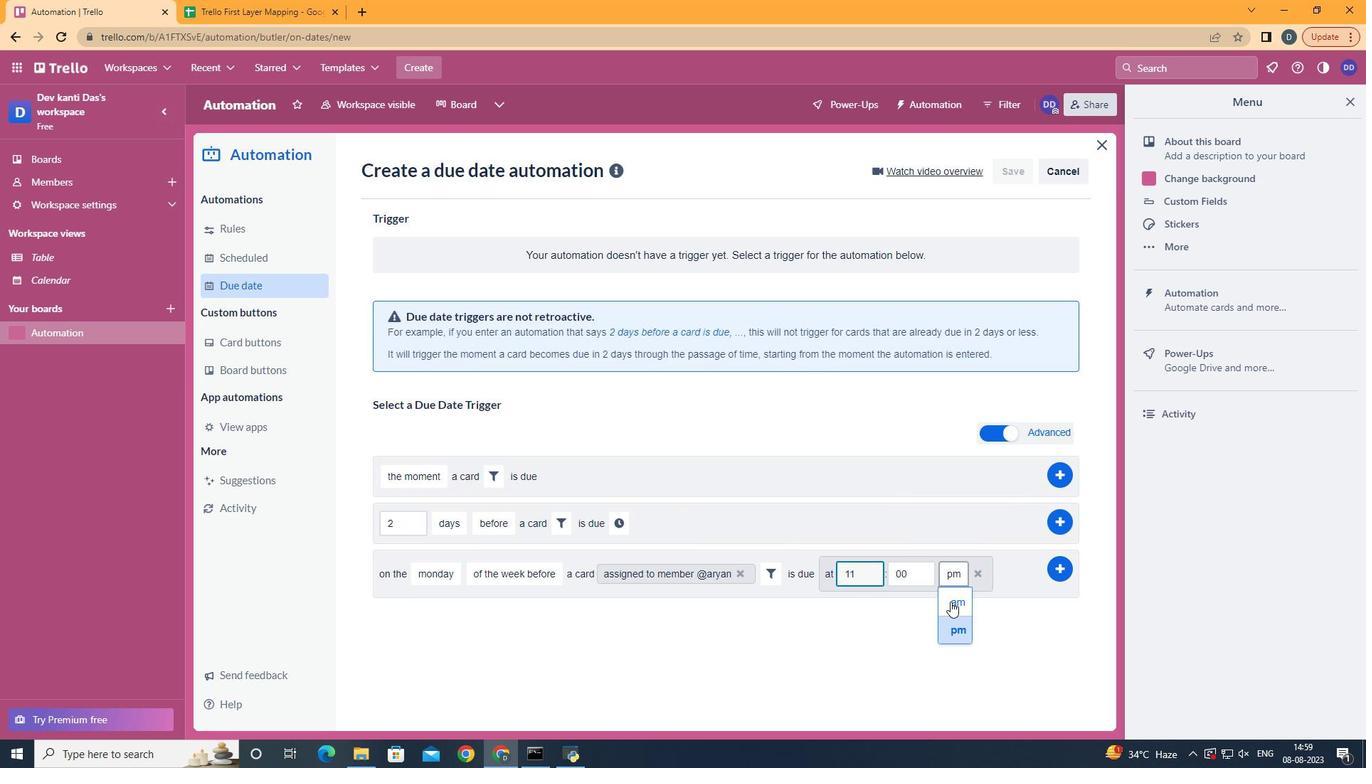 
Action: Mouse pressed left at (966, 617)
Screenshot: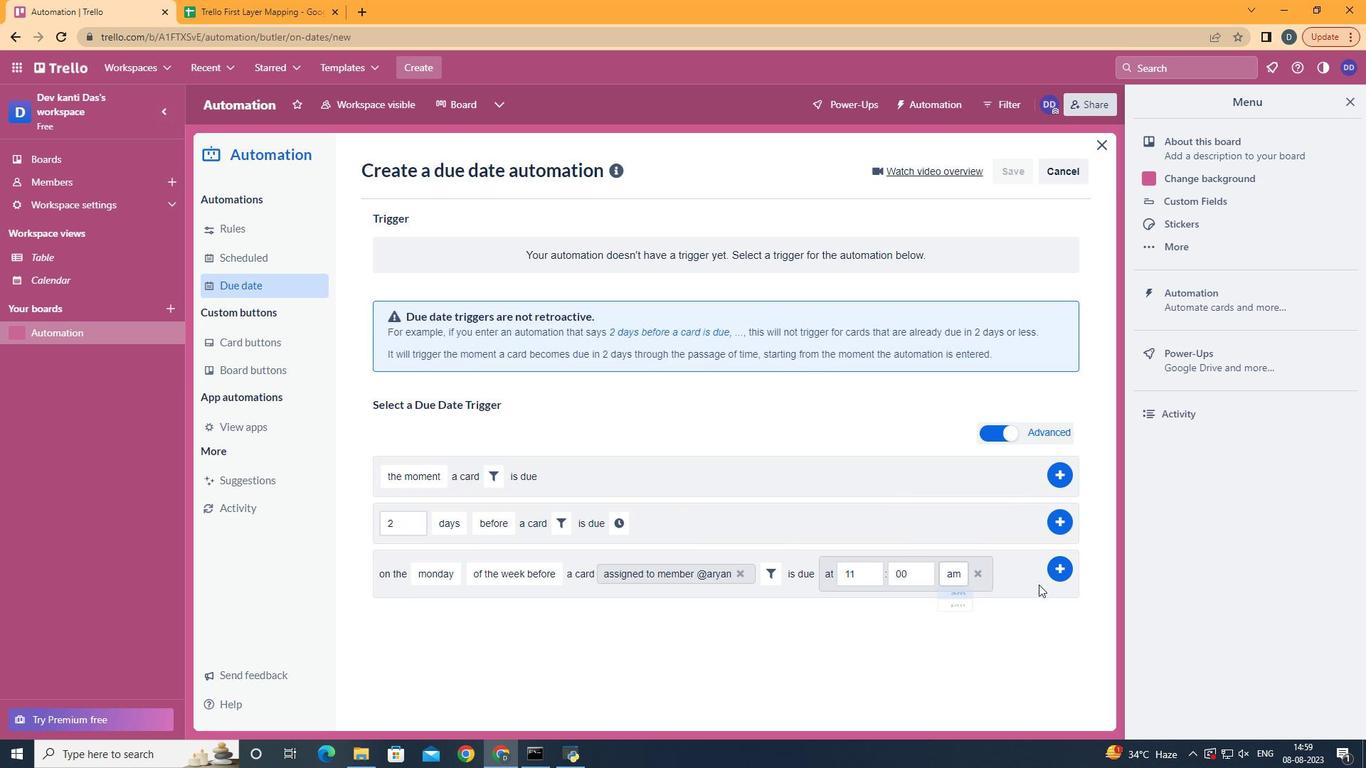 
Action: Mouse moved to (1071, 583)
Screenshot: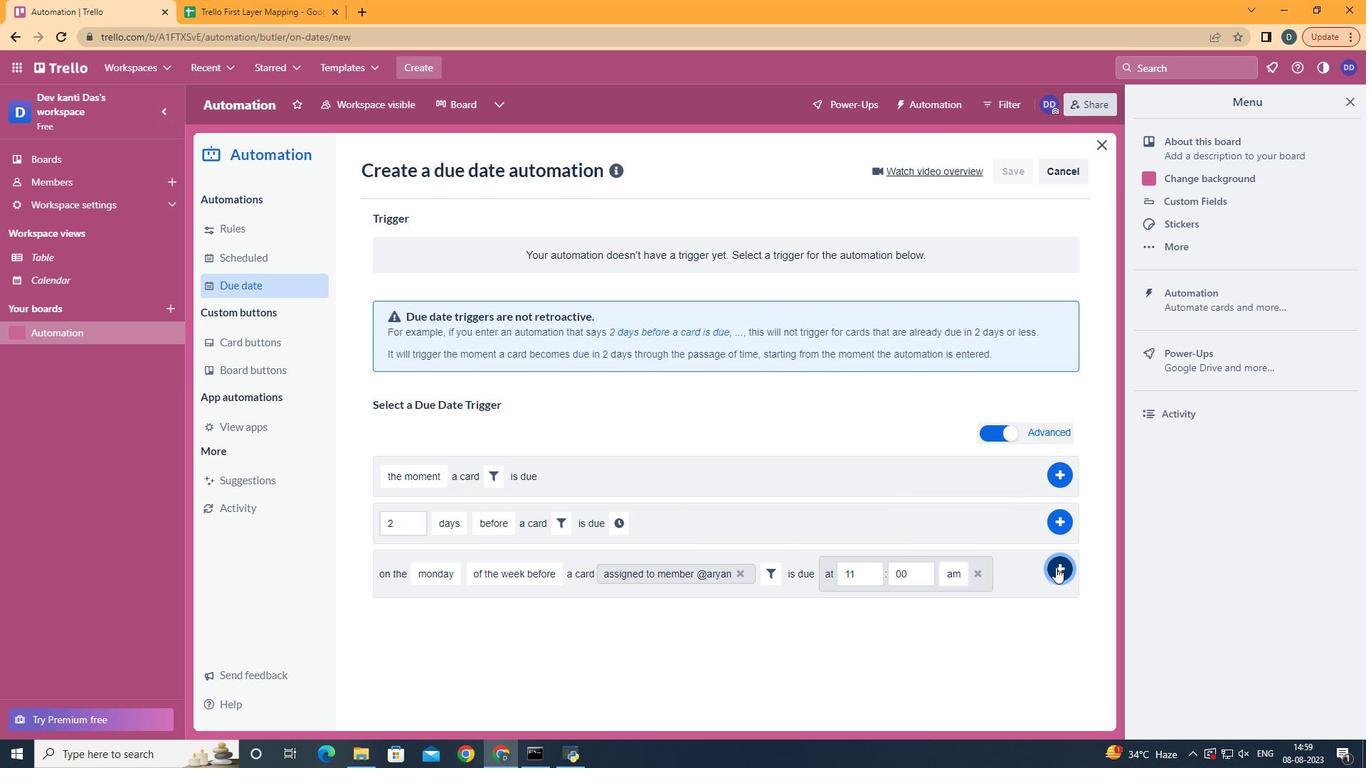 
Action: Mouse pressed left at (1071, 583)
Screenshot: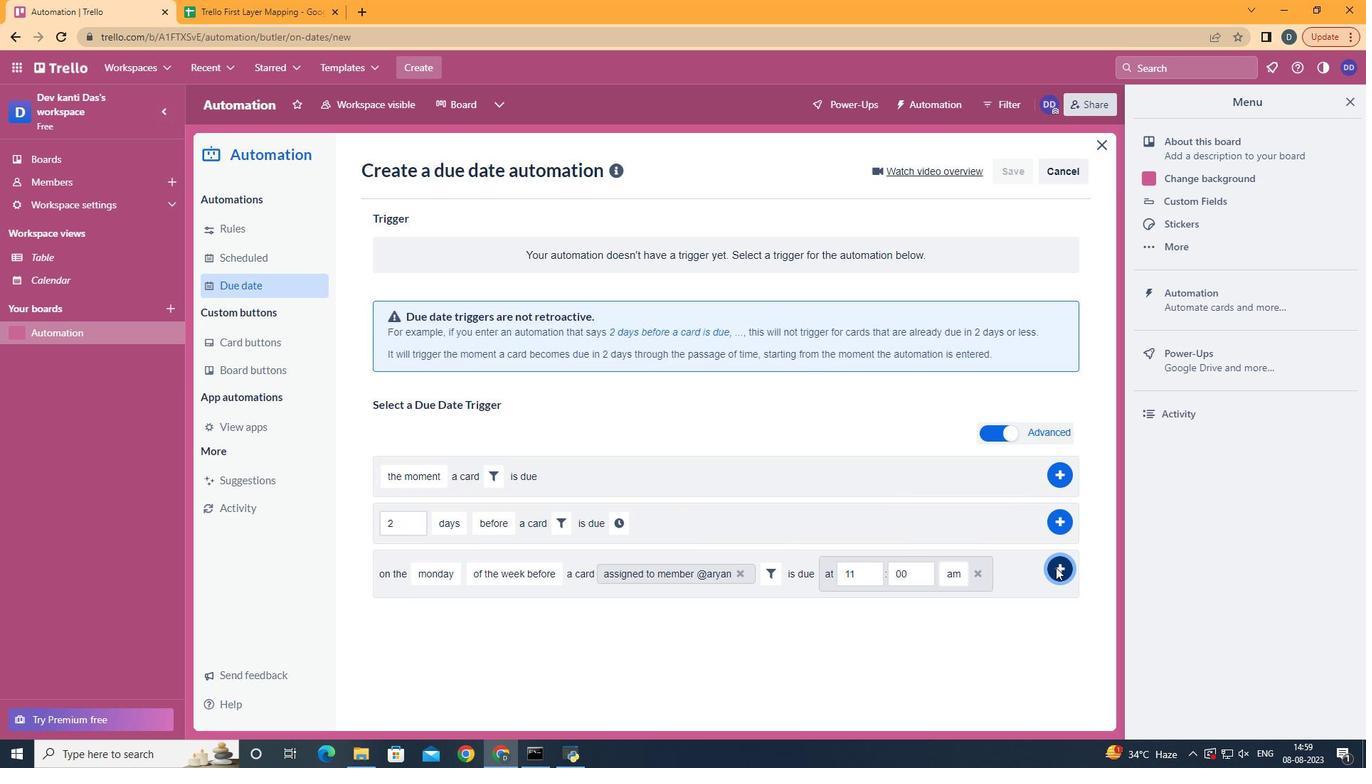 
Action: Mouse moved to (886, 306)
Screenshot: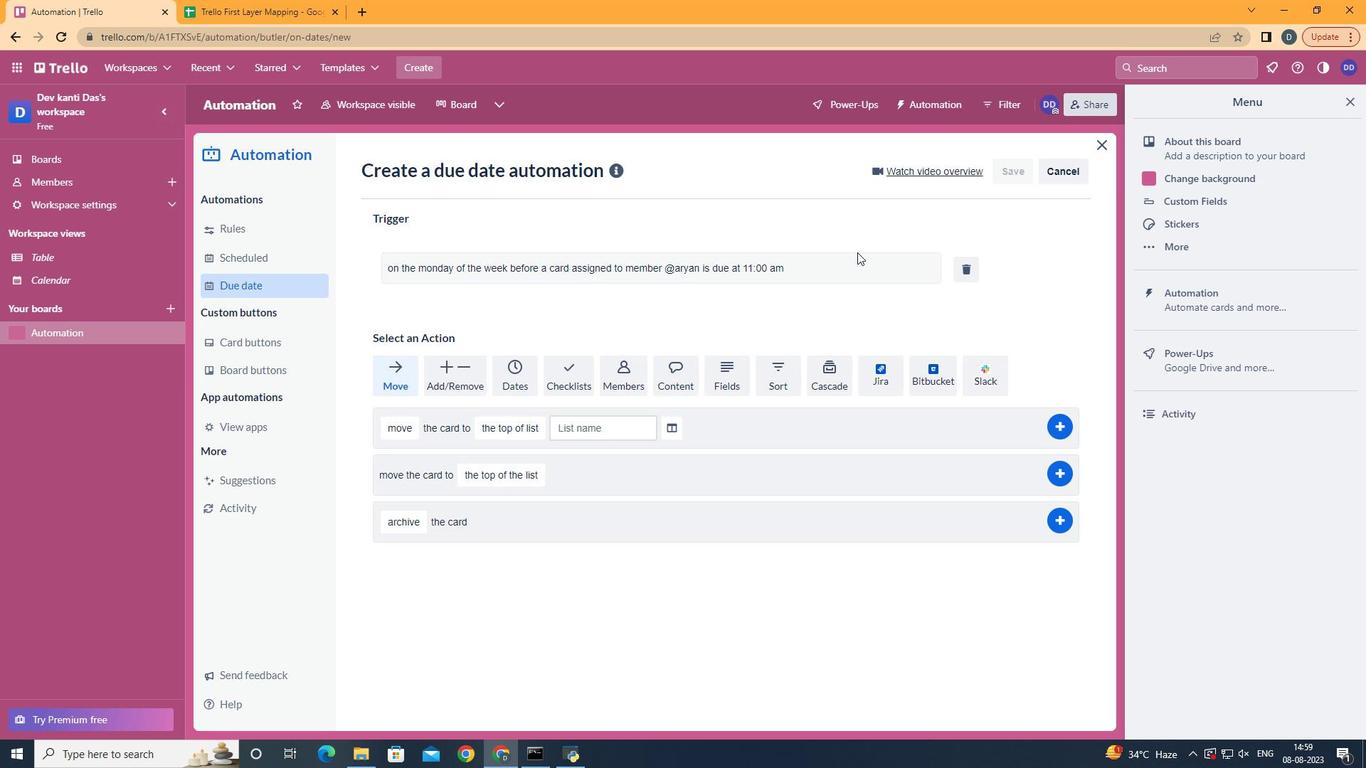 
